 Task: Create a due date automation trigger when advanced on, on the wednesday before a card is due add fields with custom fields "Resume" completed at 11:00 AM.
Action: Mouse moved to (1343, 104)
Screenshot: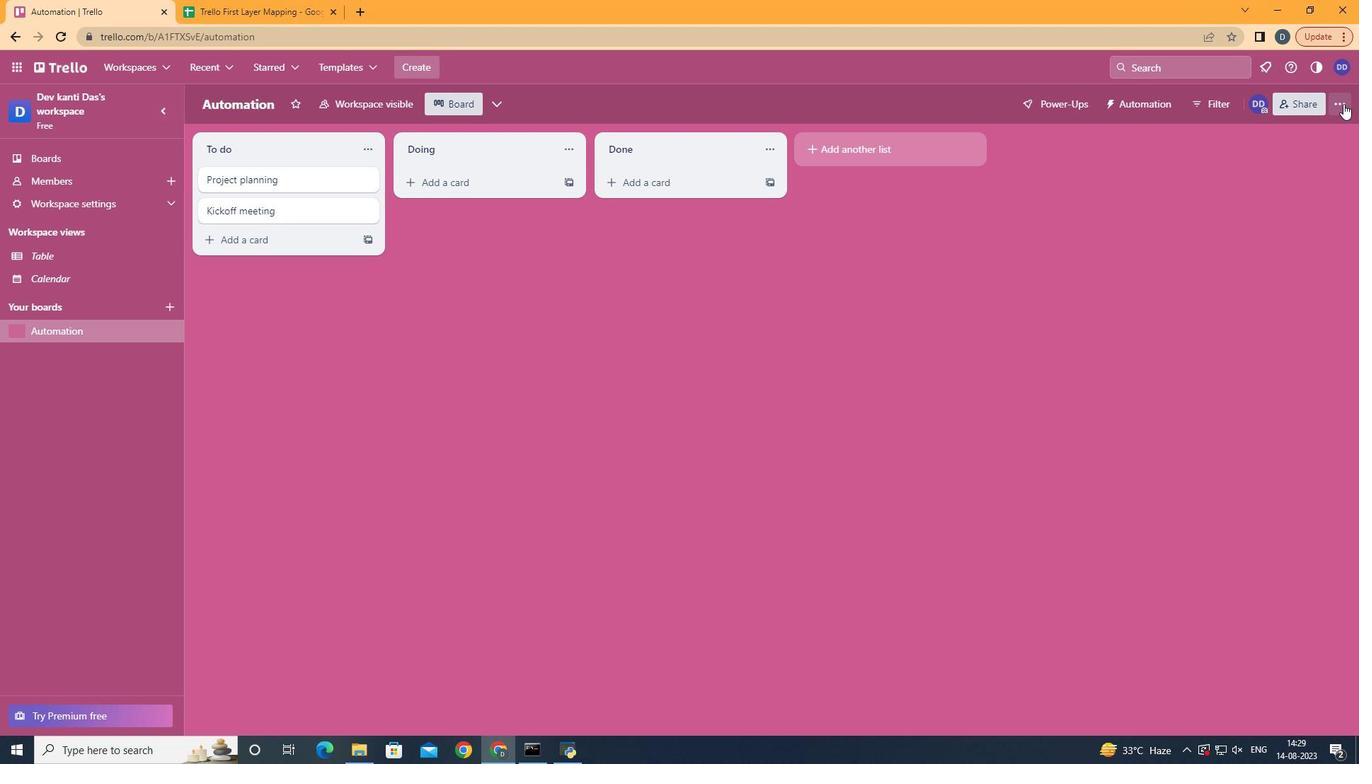 
Action: Mouse pressed left at (1343, 104)
Screenshot: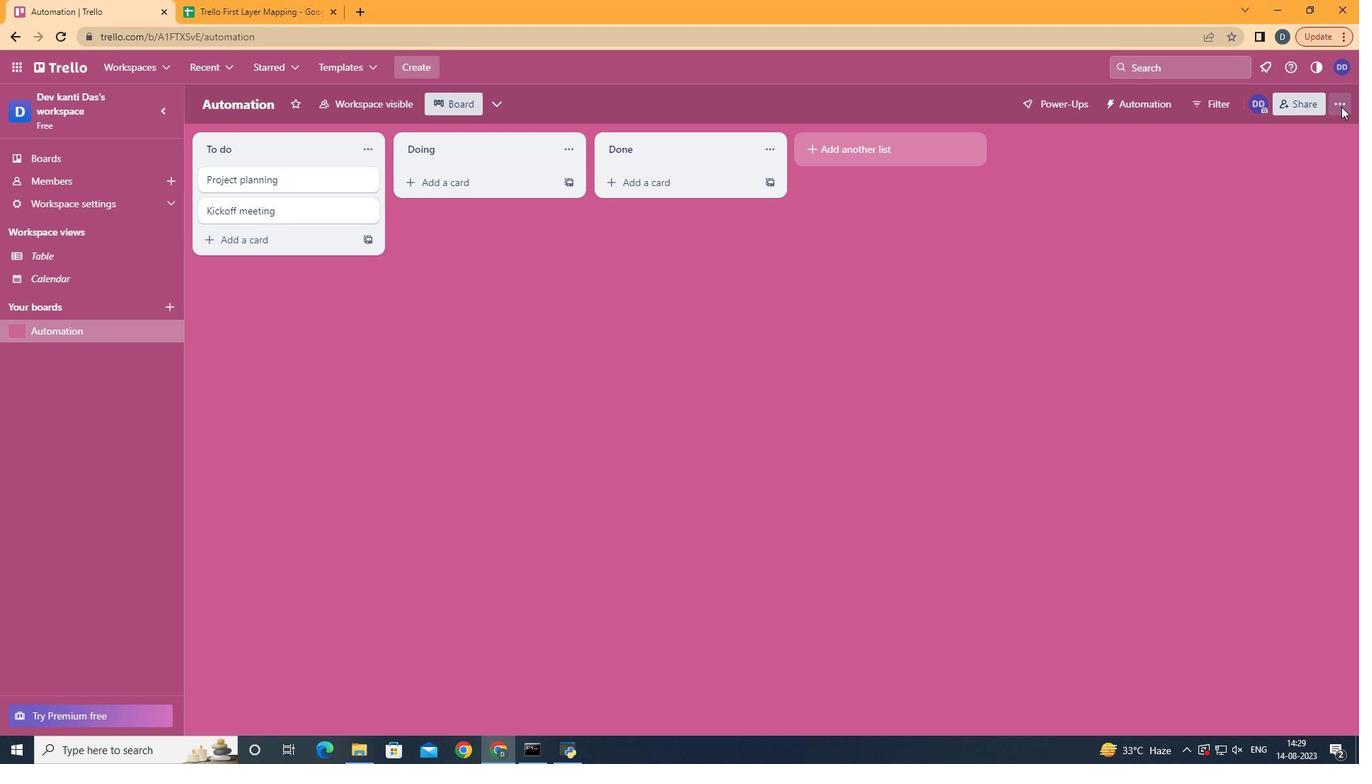 
Action: Mouse moved to (1264, 297)
Screenshot: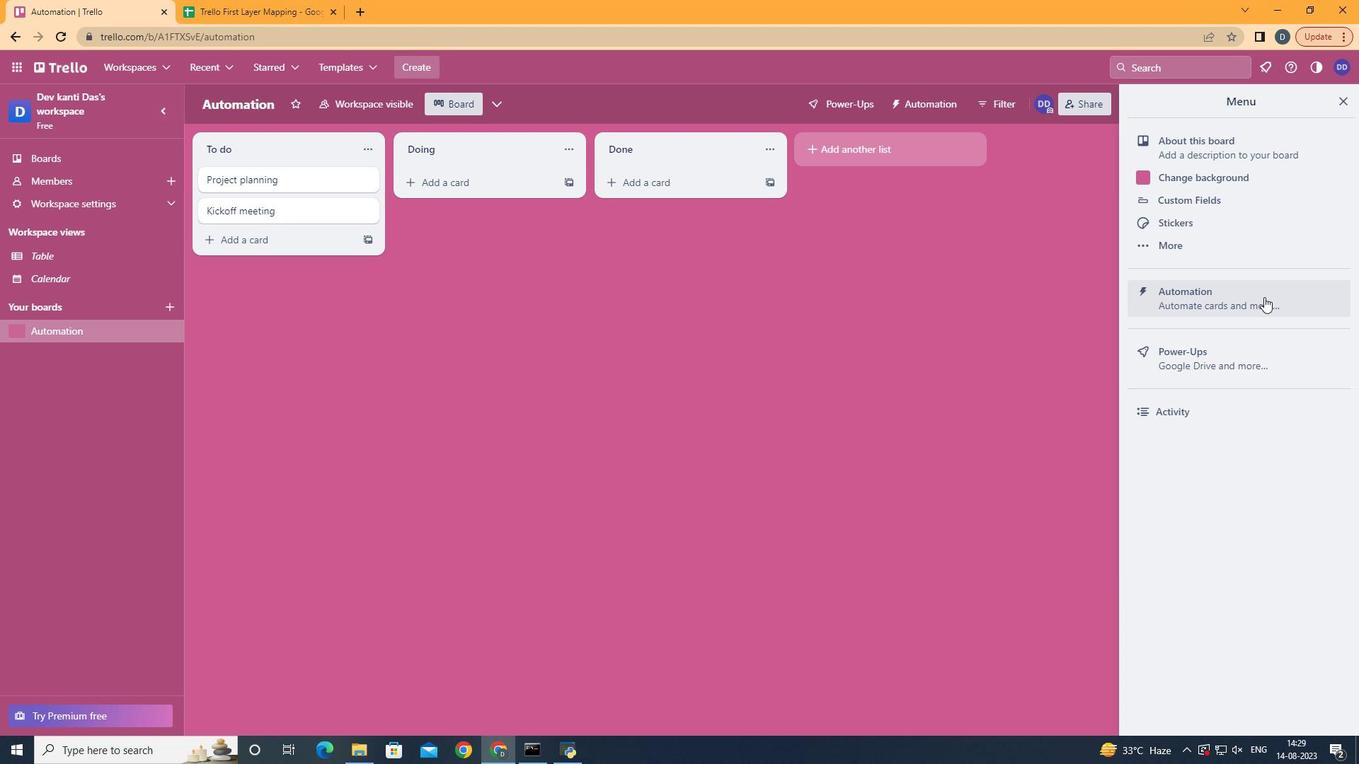
Action: Mouse pressed left at (1264, 297)
Screenshot: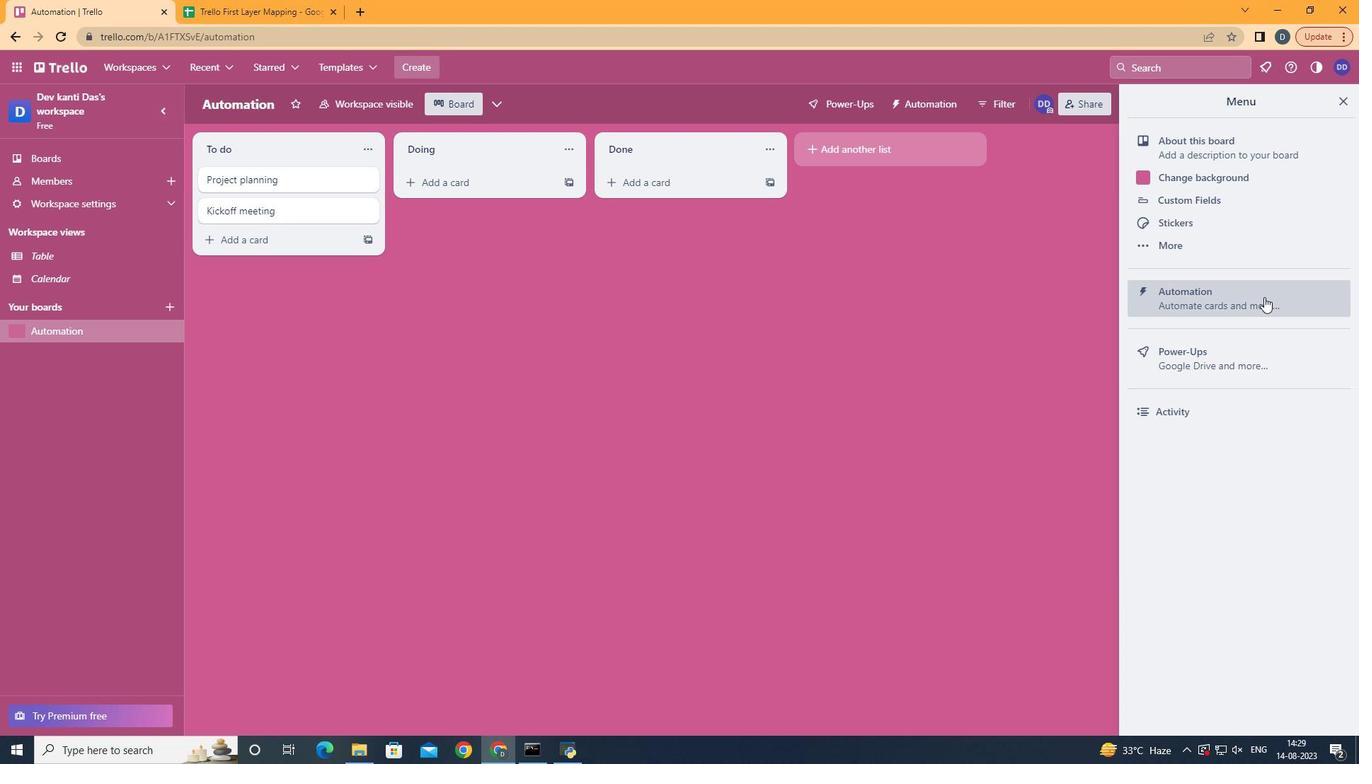 
Action: Mouse moved to (228, 283)
Screenshot: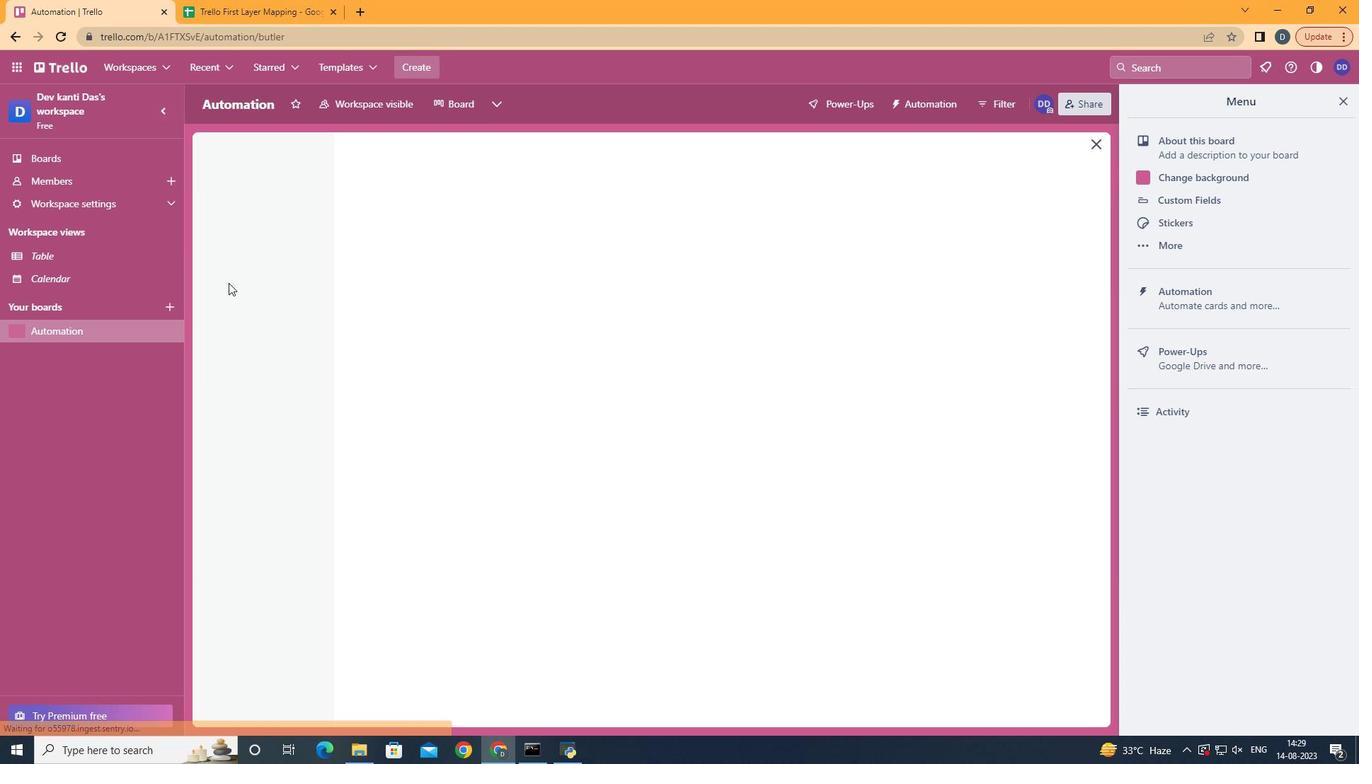 
Action: Mouse pressed left at (228, 283)
Screenshot: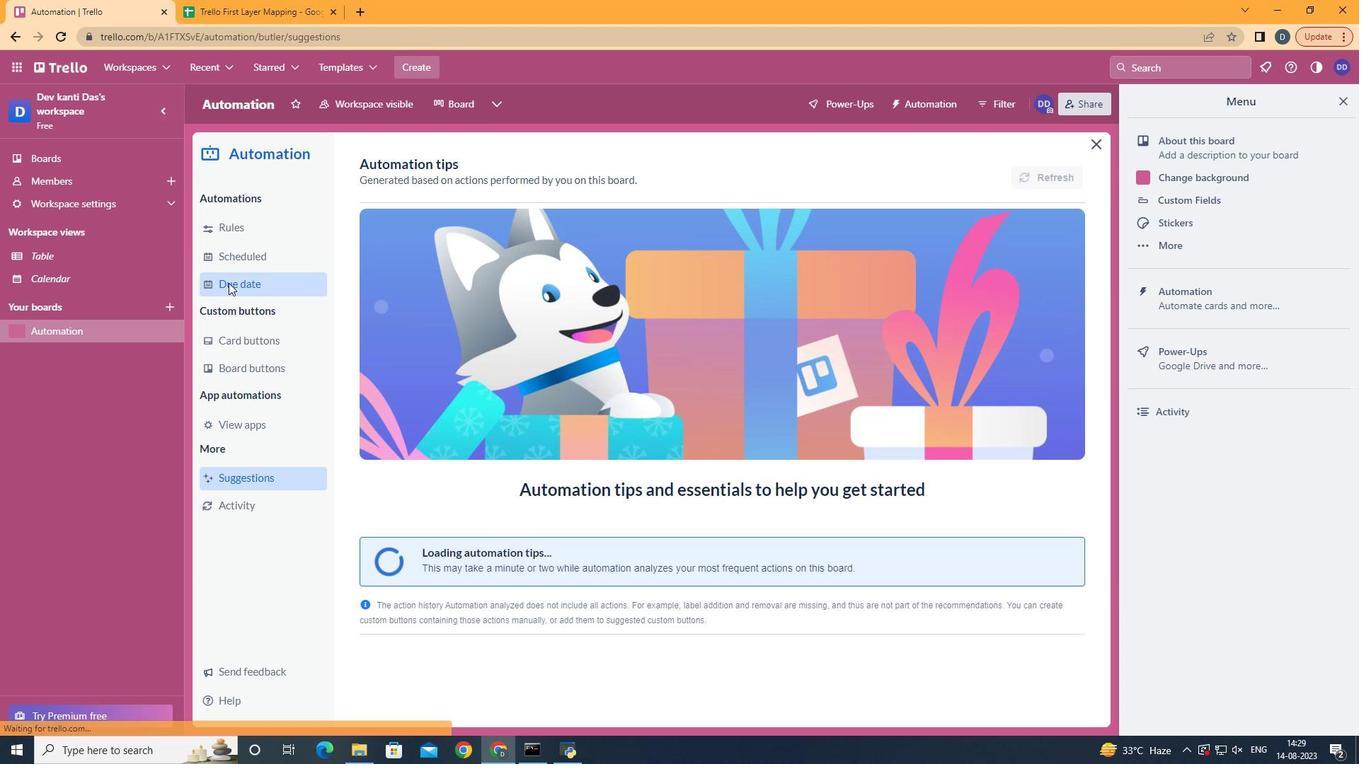 
Action: Mouse moved to (1005, 164)
Screenshot: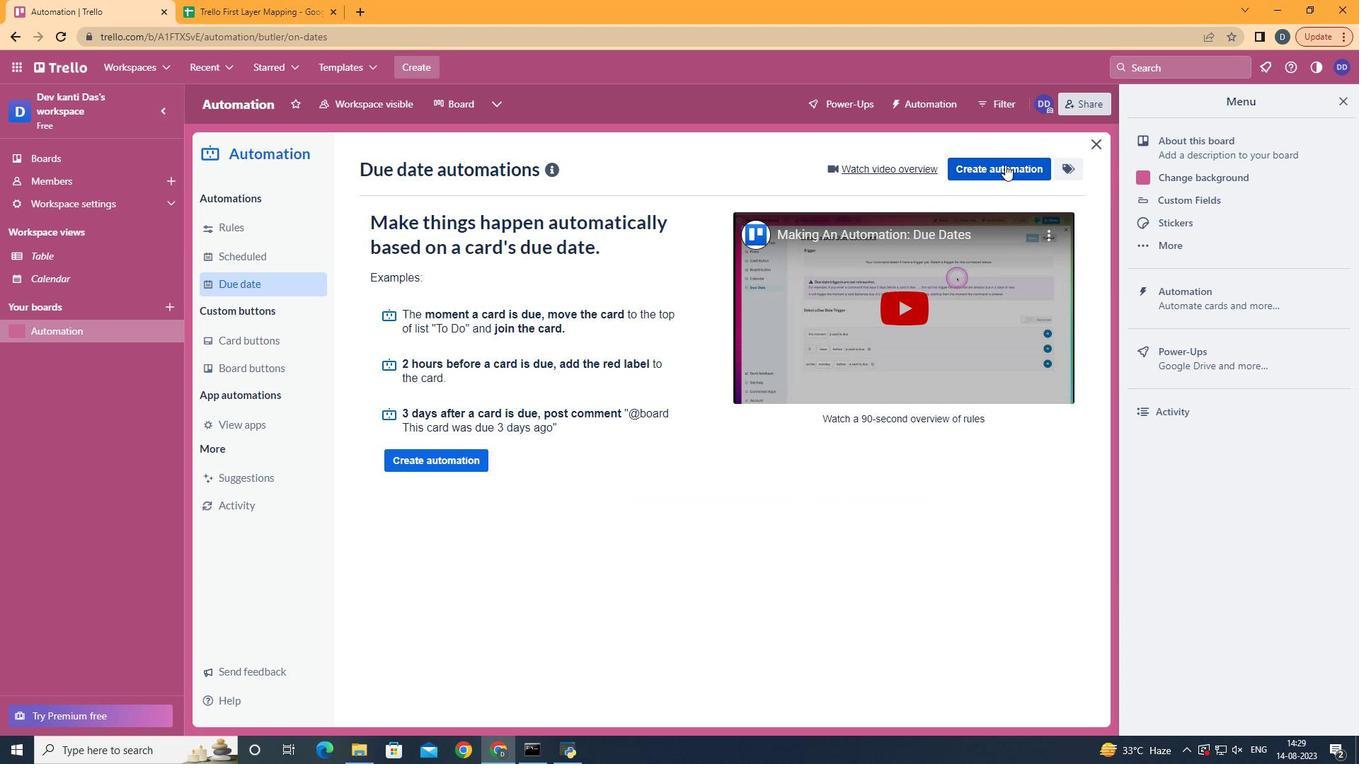 
Action: Mouse pressed left at (1005, 164)
Screenshot: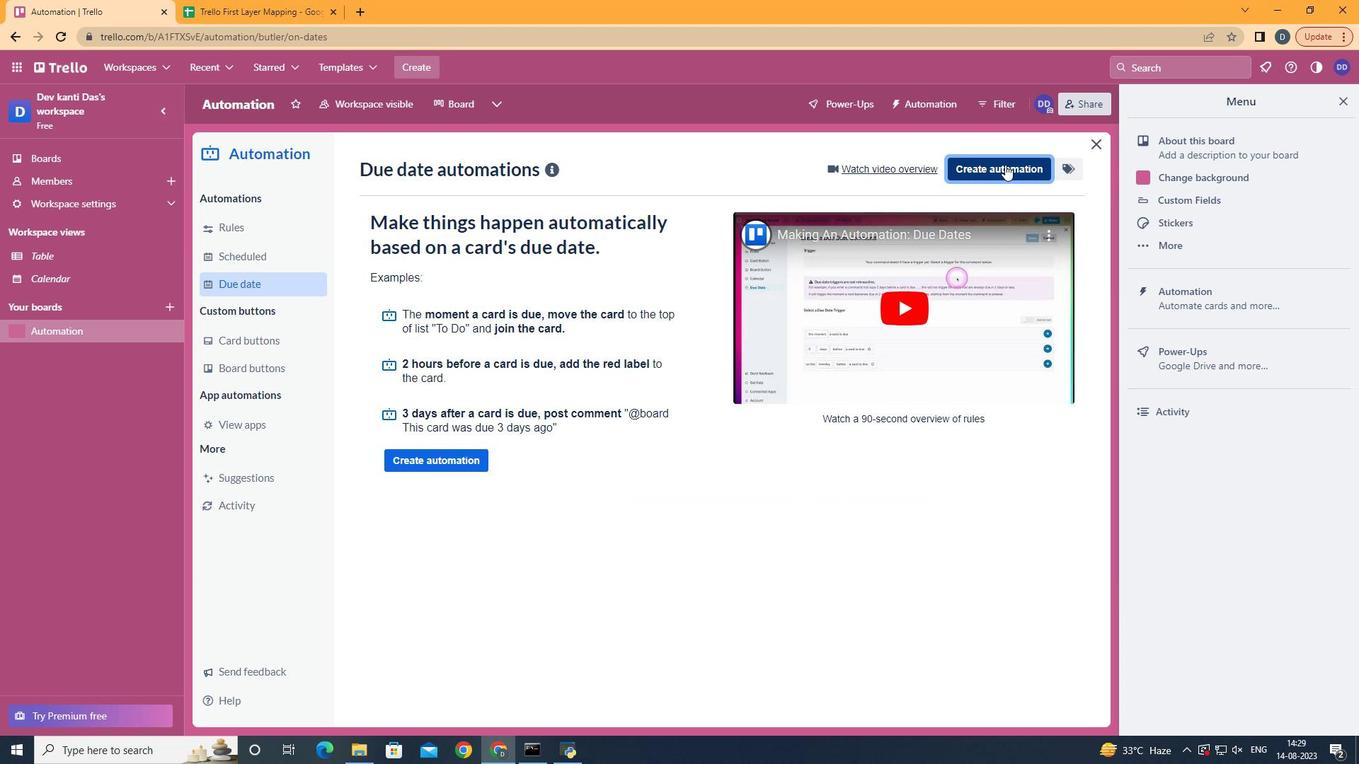 
Action: Mouse moved to (705, 303)
Screenshot: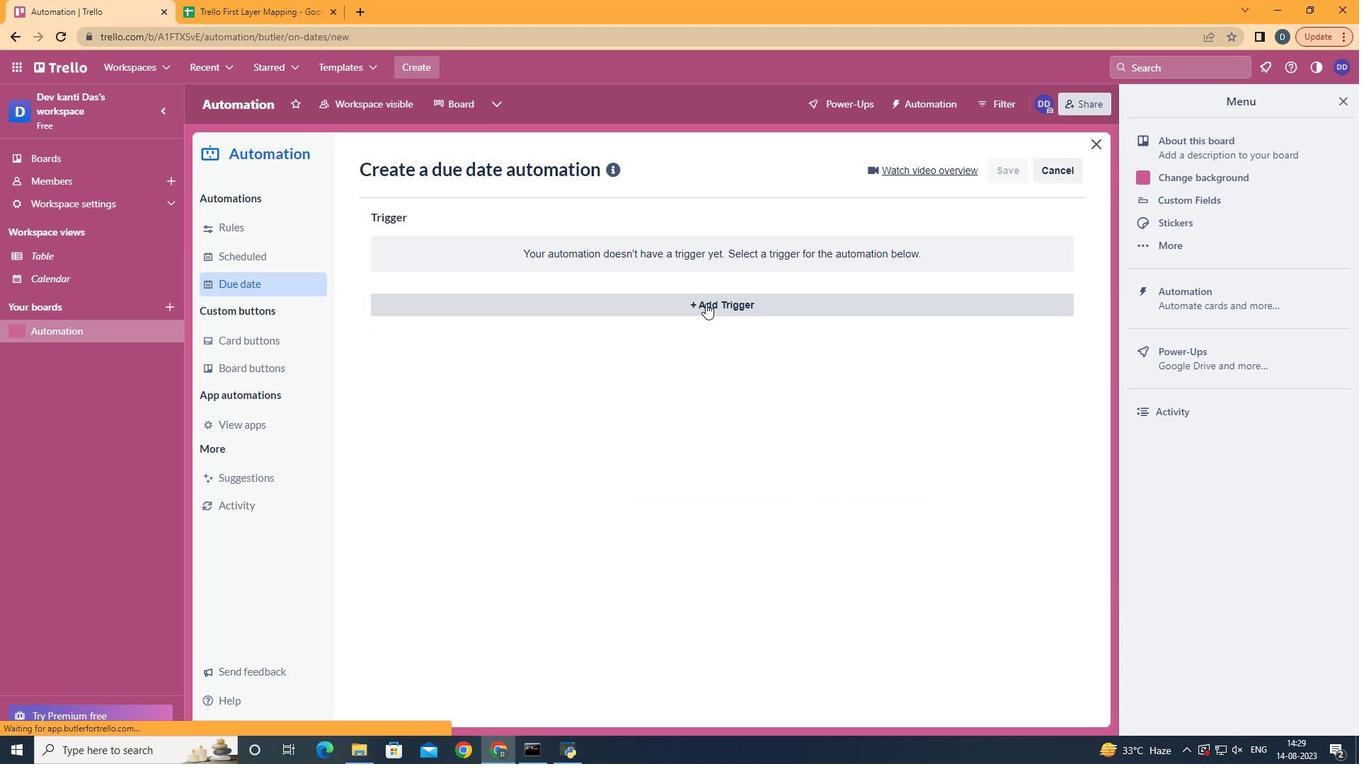 
Action: Mouse pressed left at (705, 303)
Screenshot: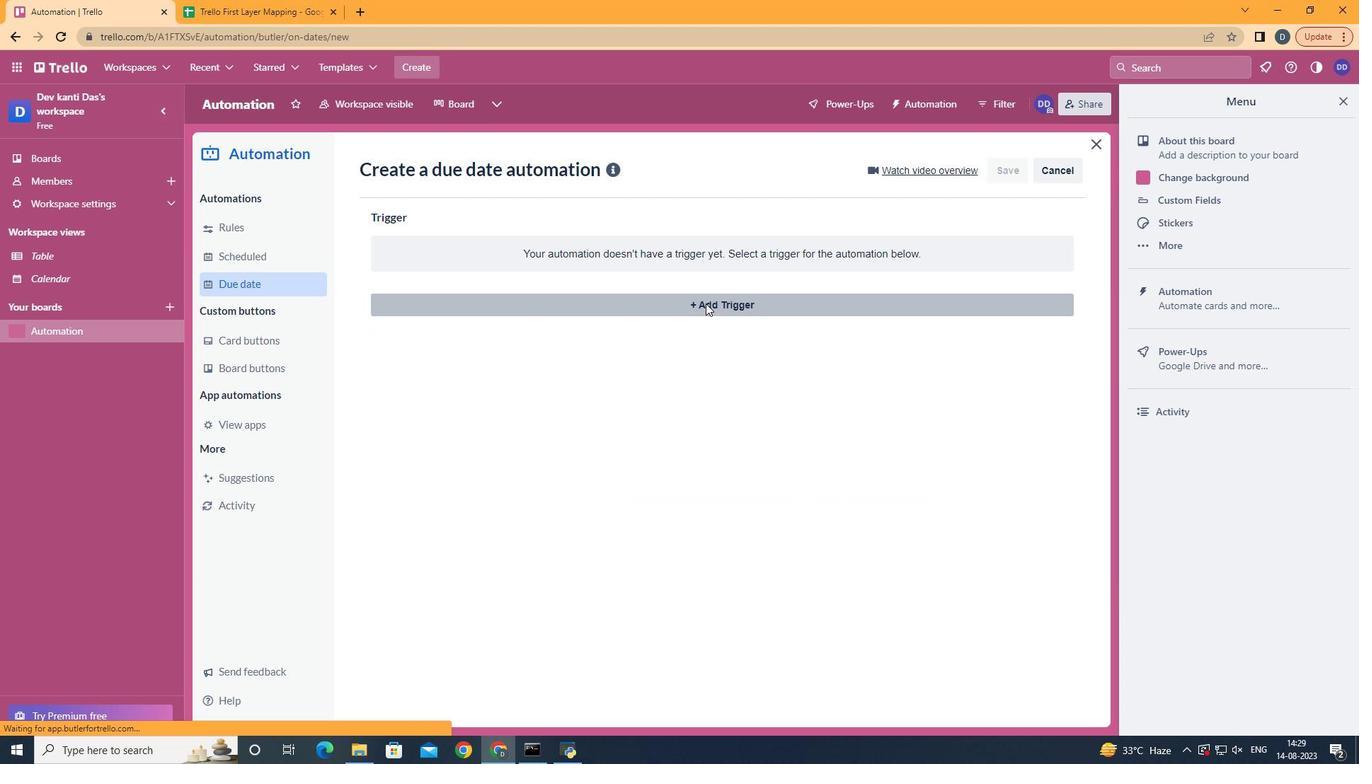 
Action: Mouse moved to (468, 426)
Screenshot: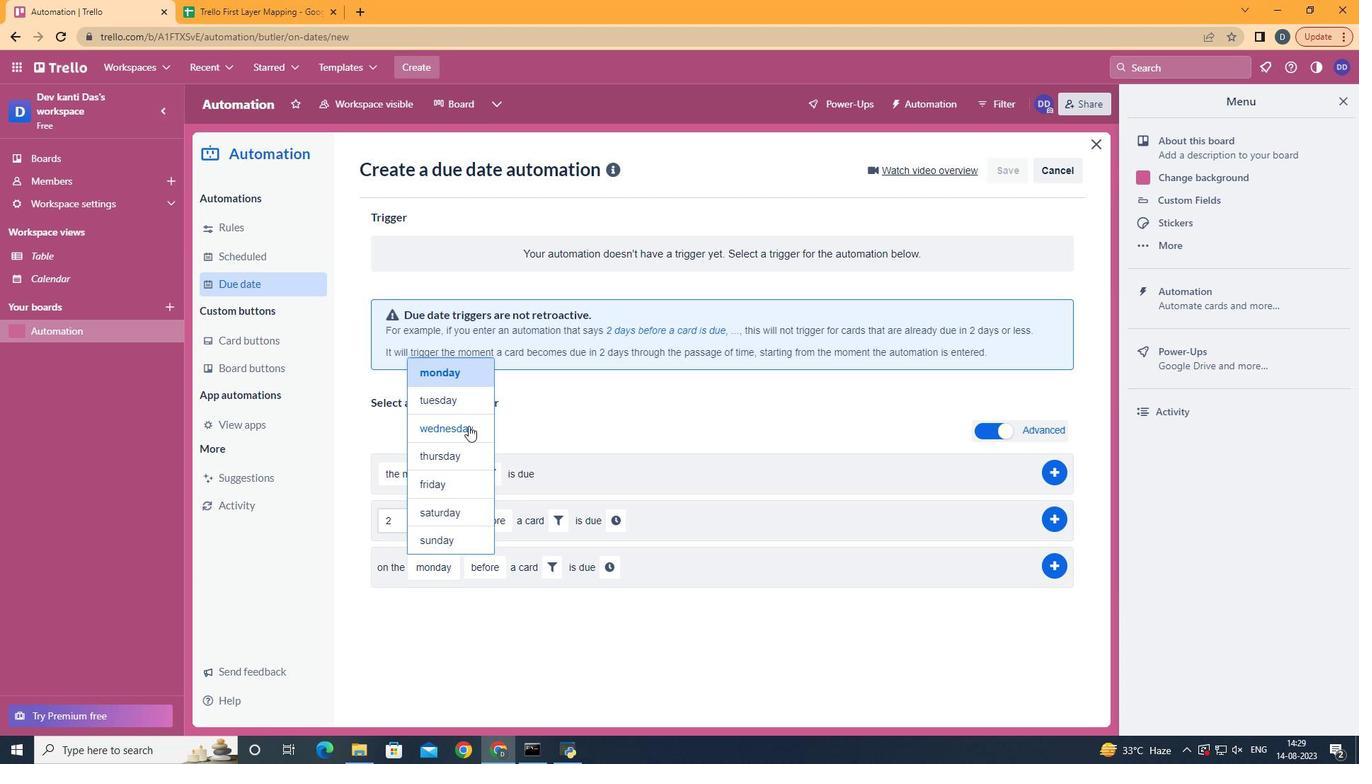 
Action: Mouse pressed left at (468, 426)
Screenshot: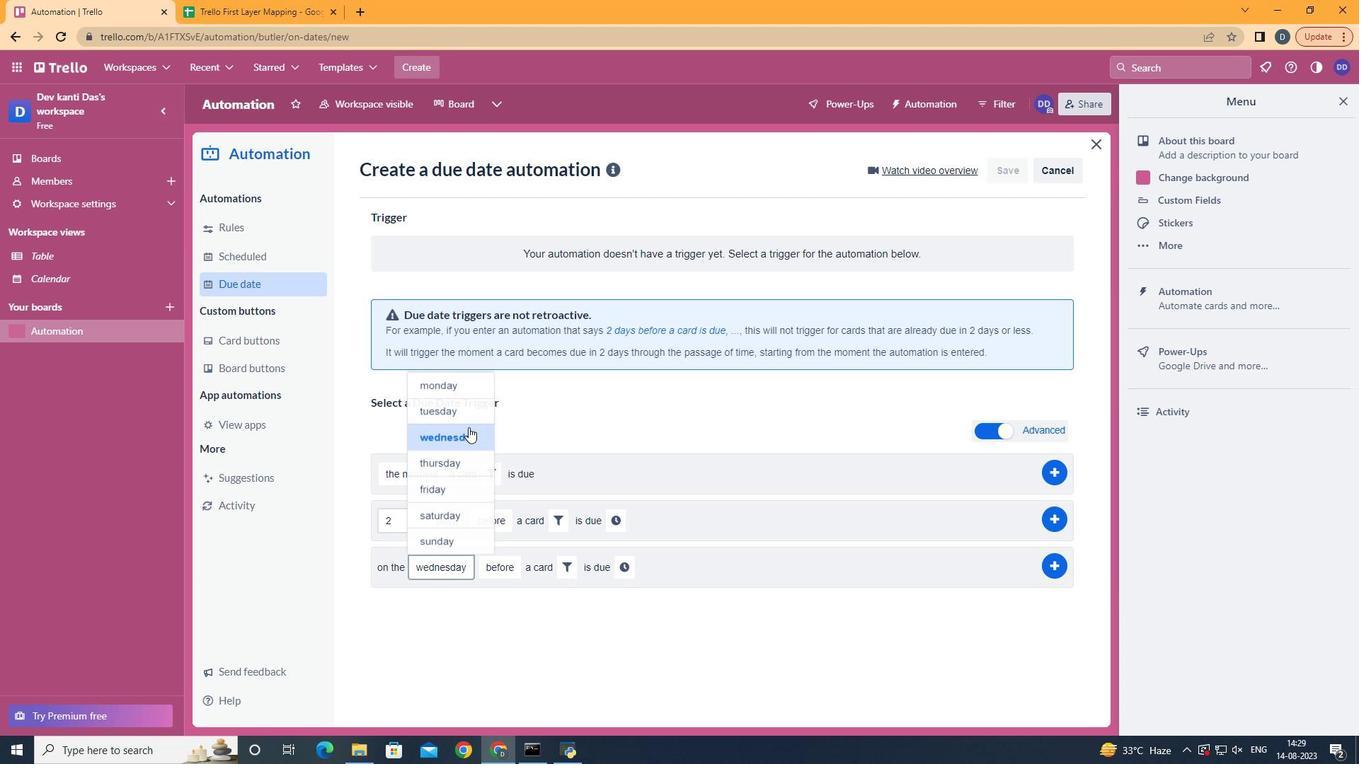 
Action: Mouse moved to (563, 574)
Screenshot: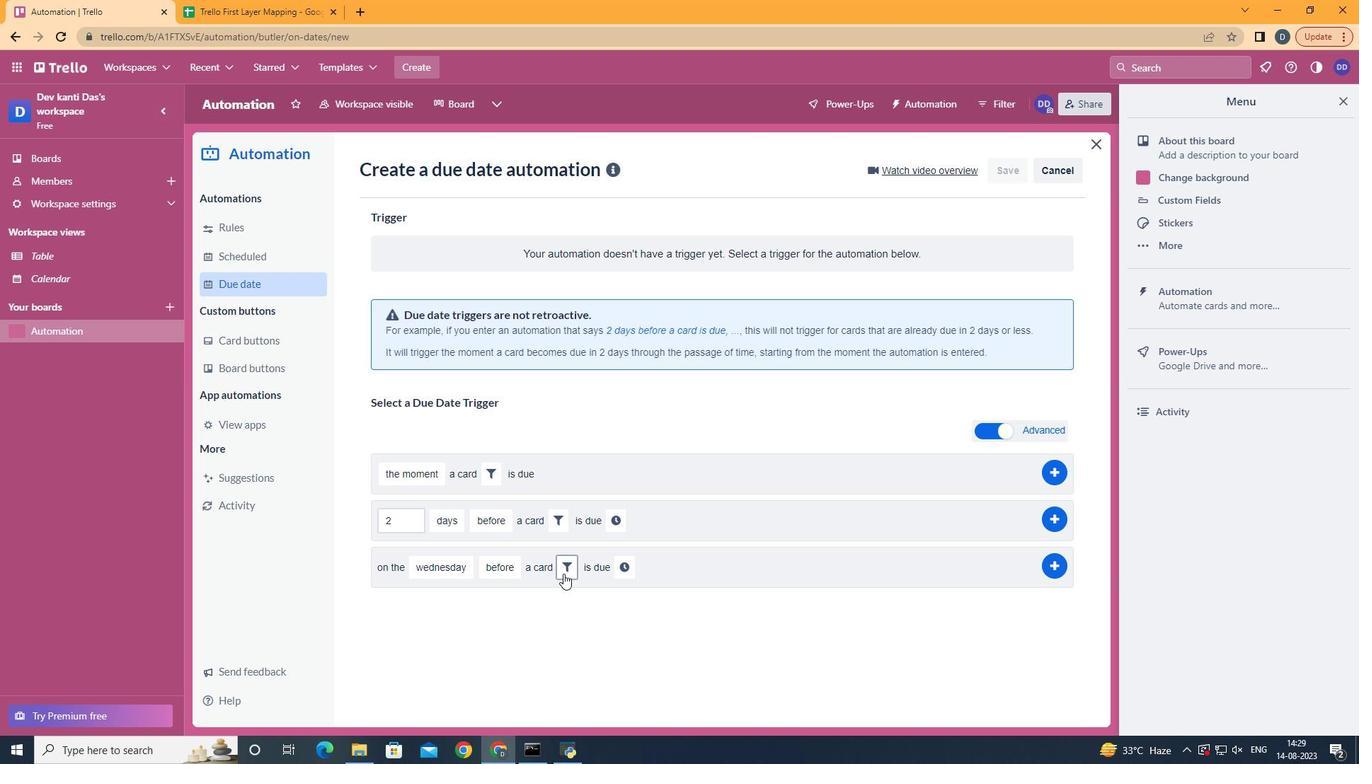 
Action: Mouse pressed left at (563, 574)
Screenshot: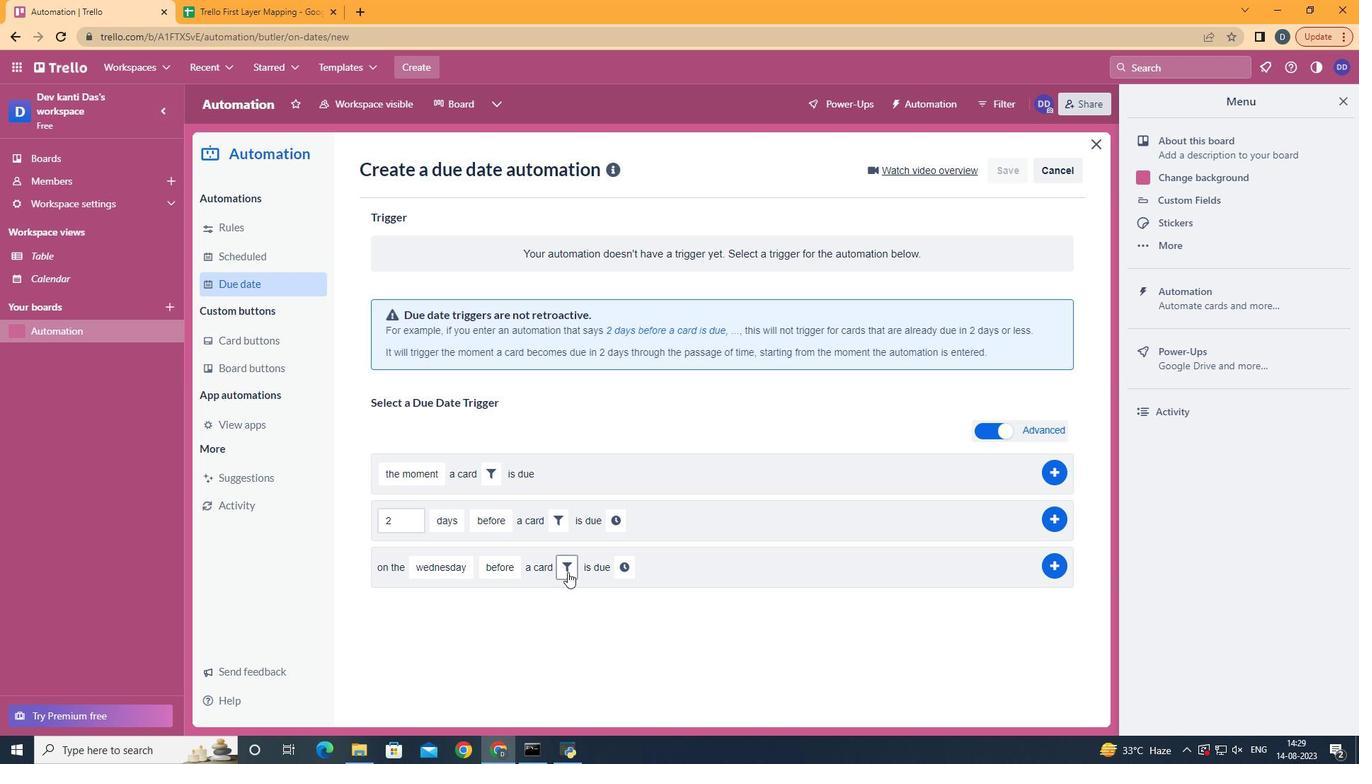 
Action: Mouse moved to (790, 614)
Screenshot: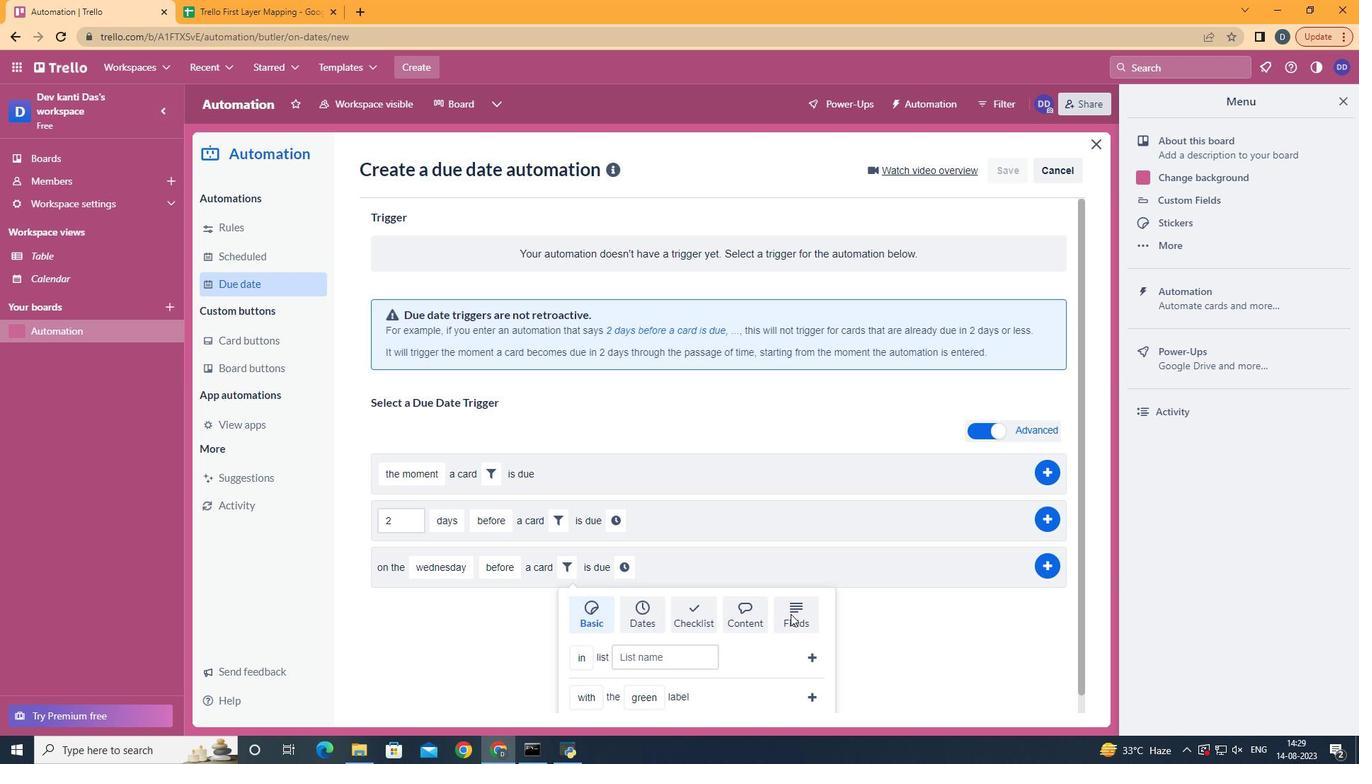 
Action: Mouse pressed left at (790, 614)
Screenshot: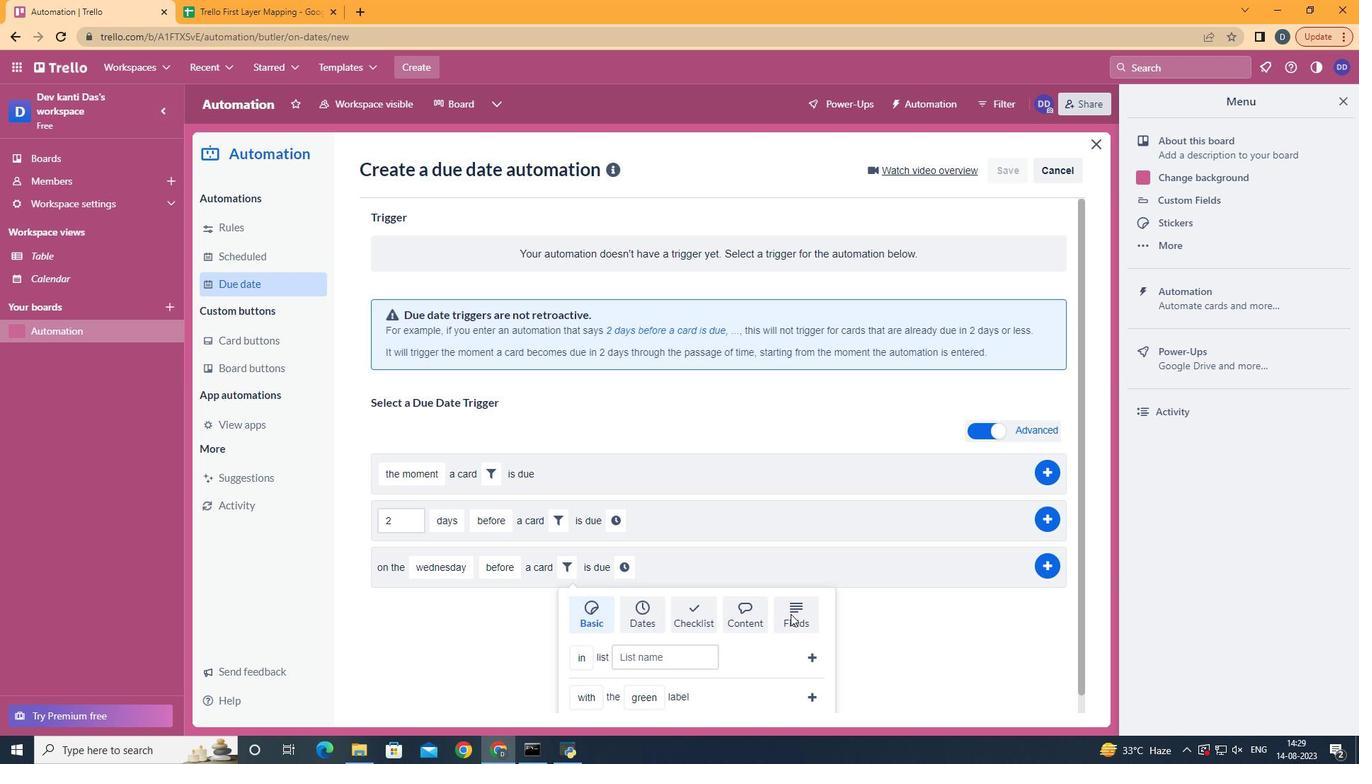 
Action: Mouse scrolled (790, 613) with delta (0, 0)
Screenshot: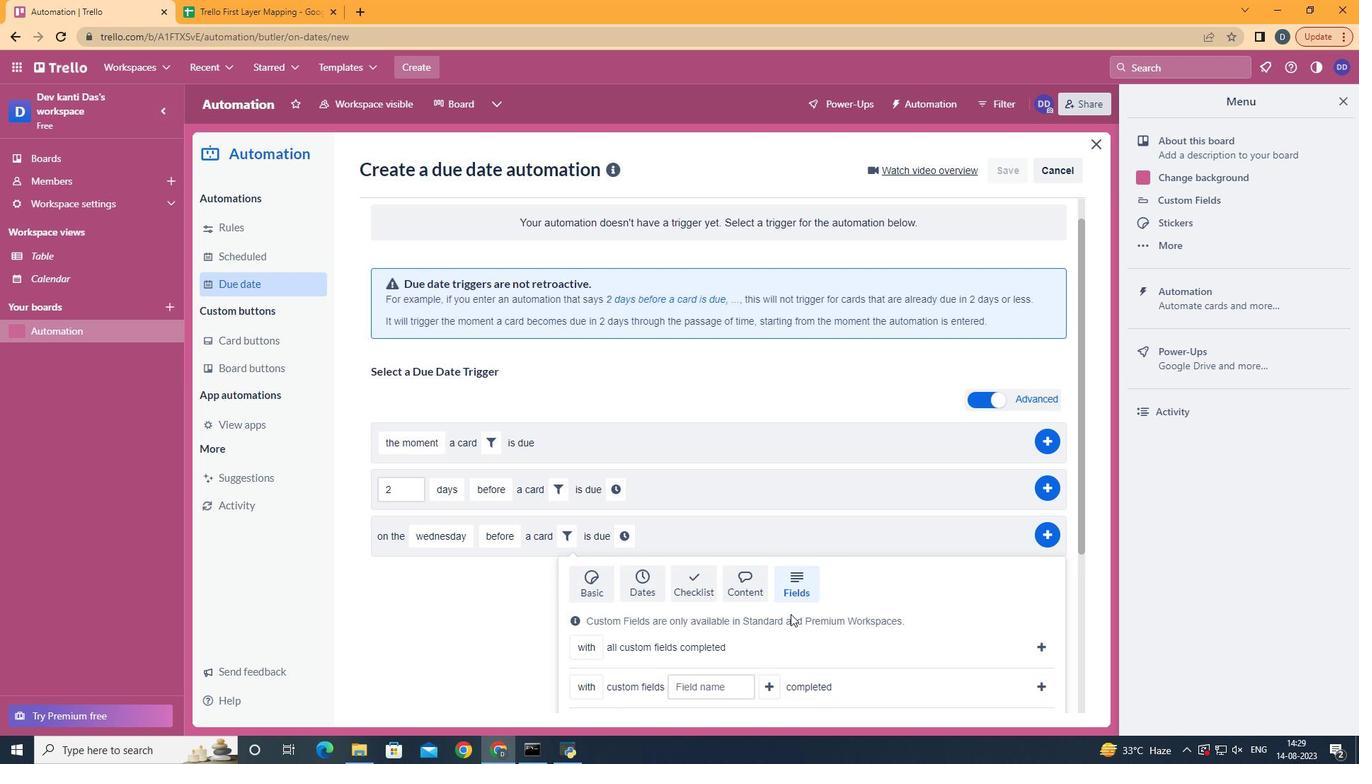 
Action: Mouse scrolled (790, 613) with delta (0, 0)
Screenshot: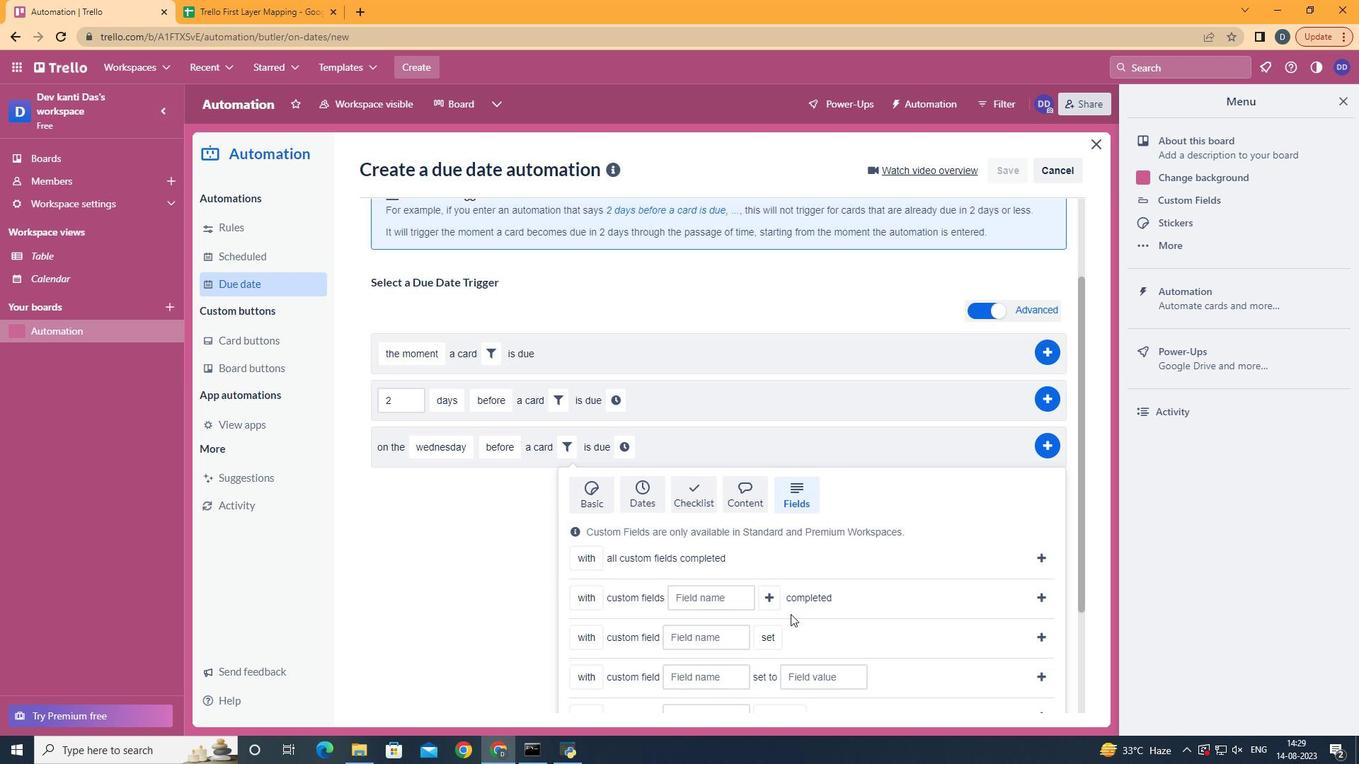 
Action: Mouse scrolled (790, 613) with delta (0, 0)
Screenshot: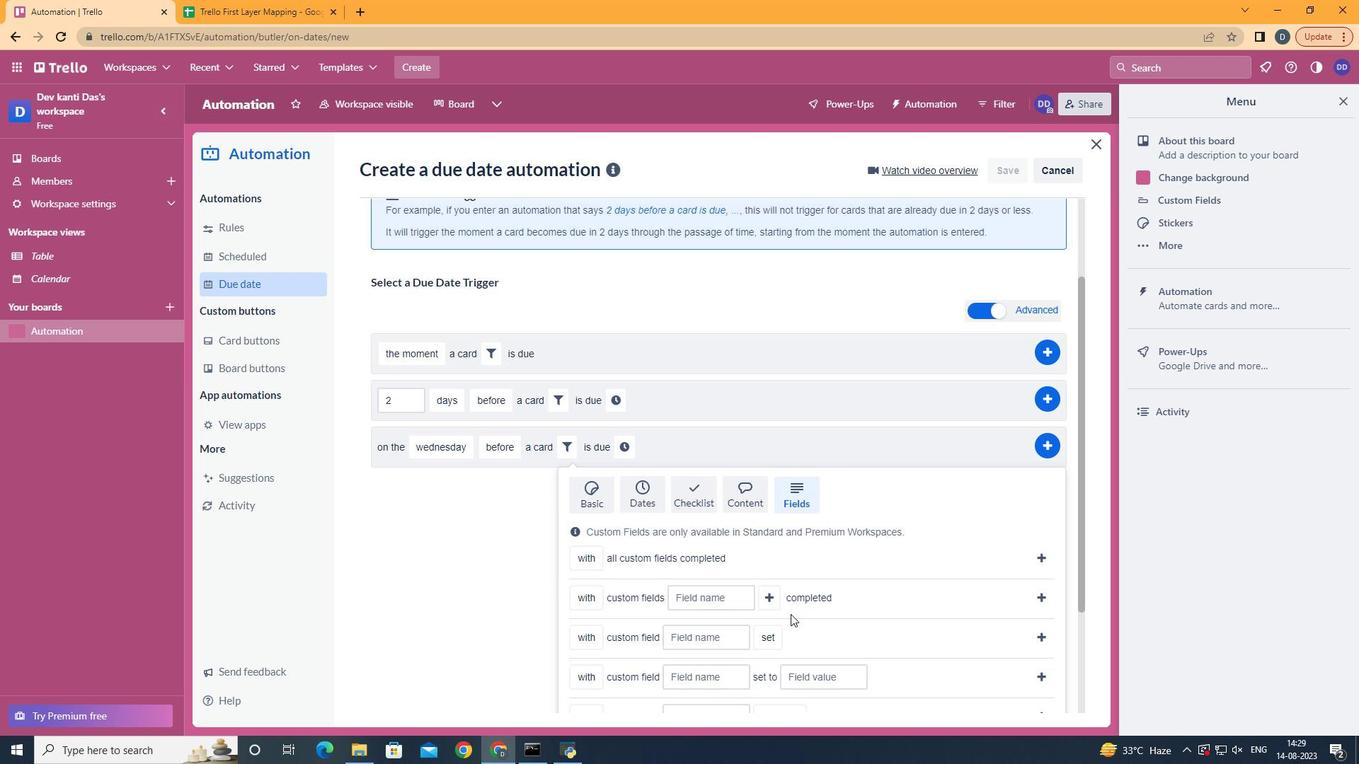 
Action: Mouse moved to (735, 512)
Screenshot: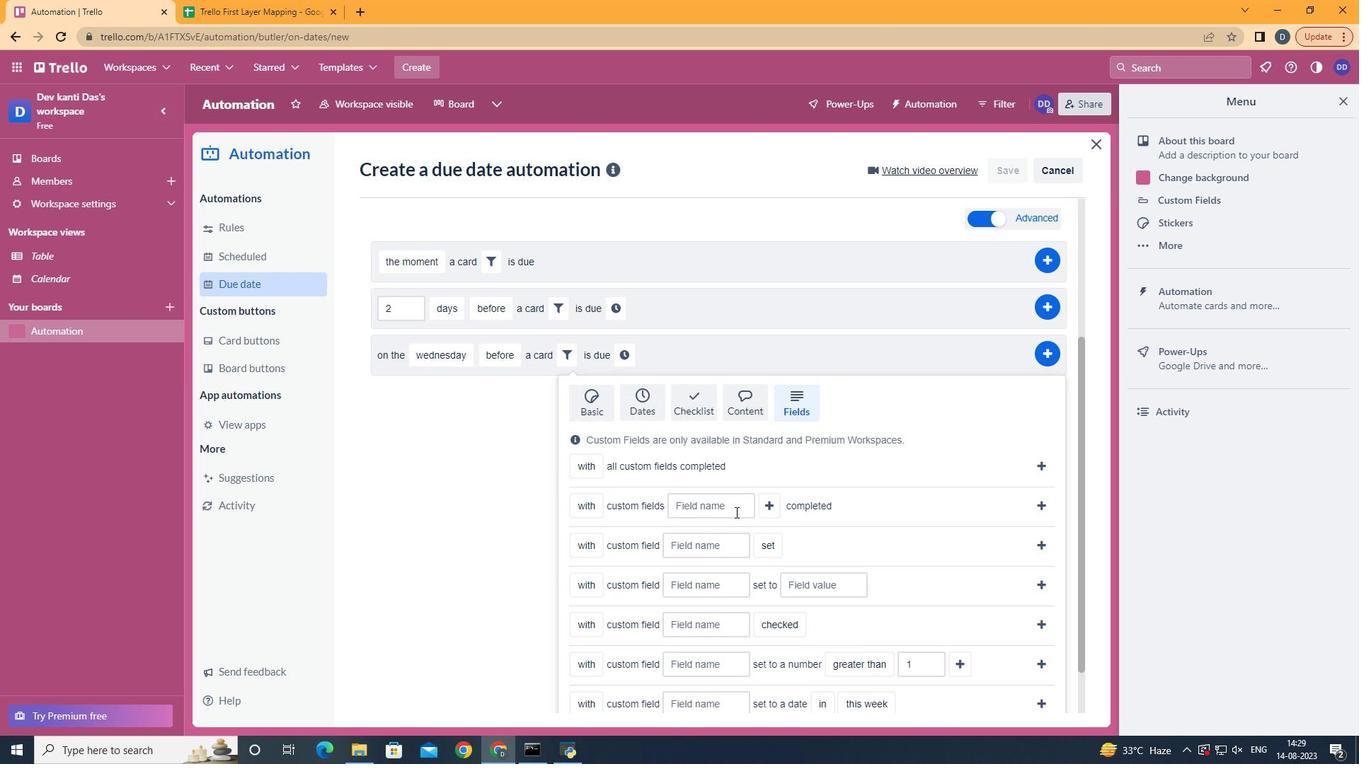 
Action: Mouse pressed left at (735, 512)
Screenshot: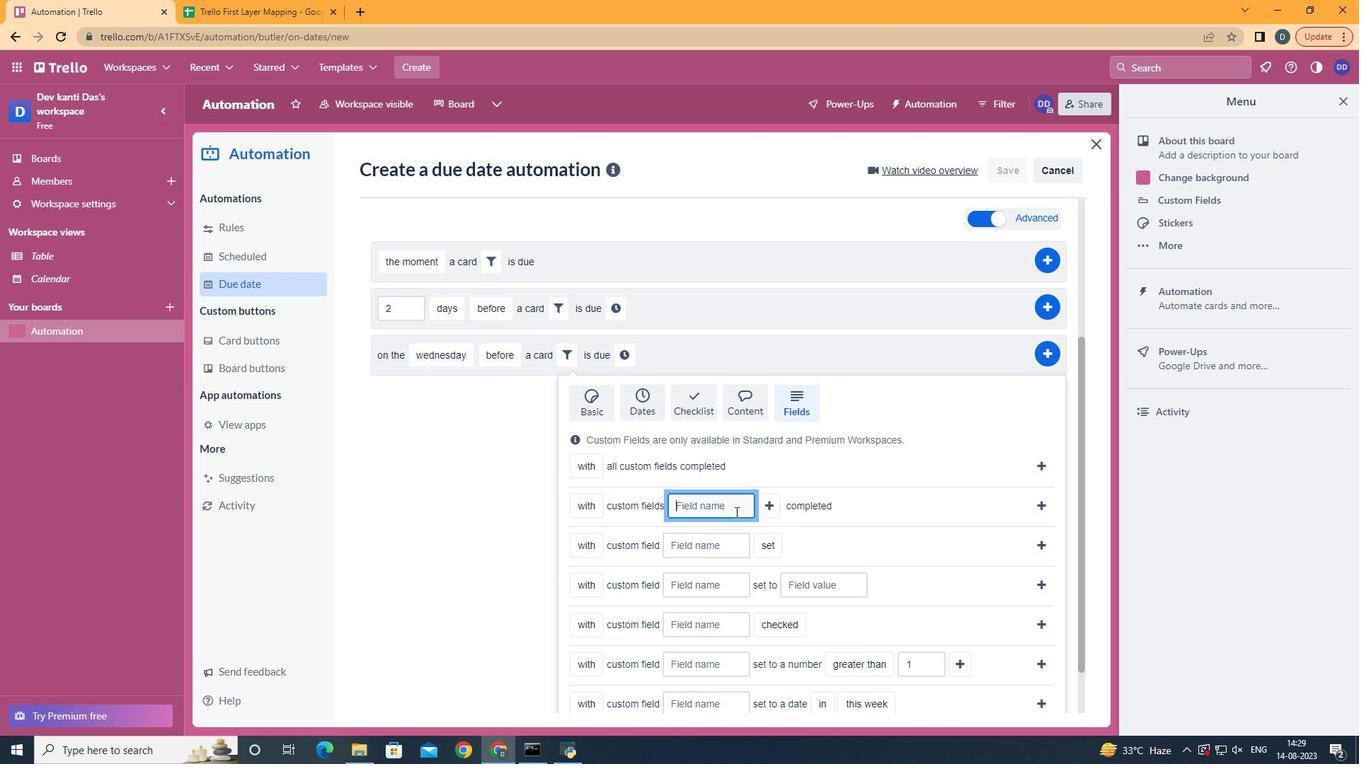 
Action: Key pressed <Key.shift>Resume
Screenshot: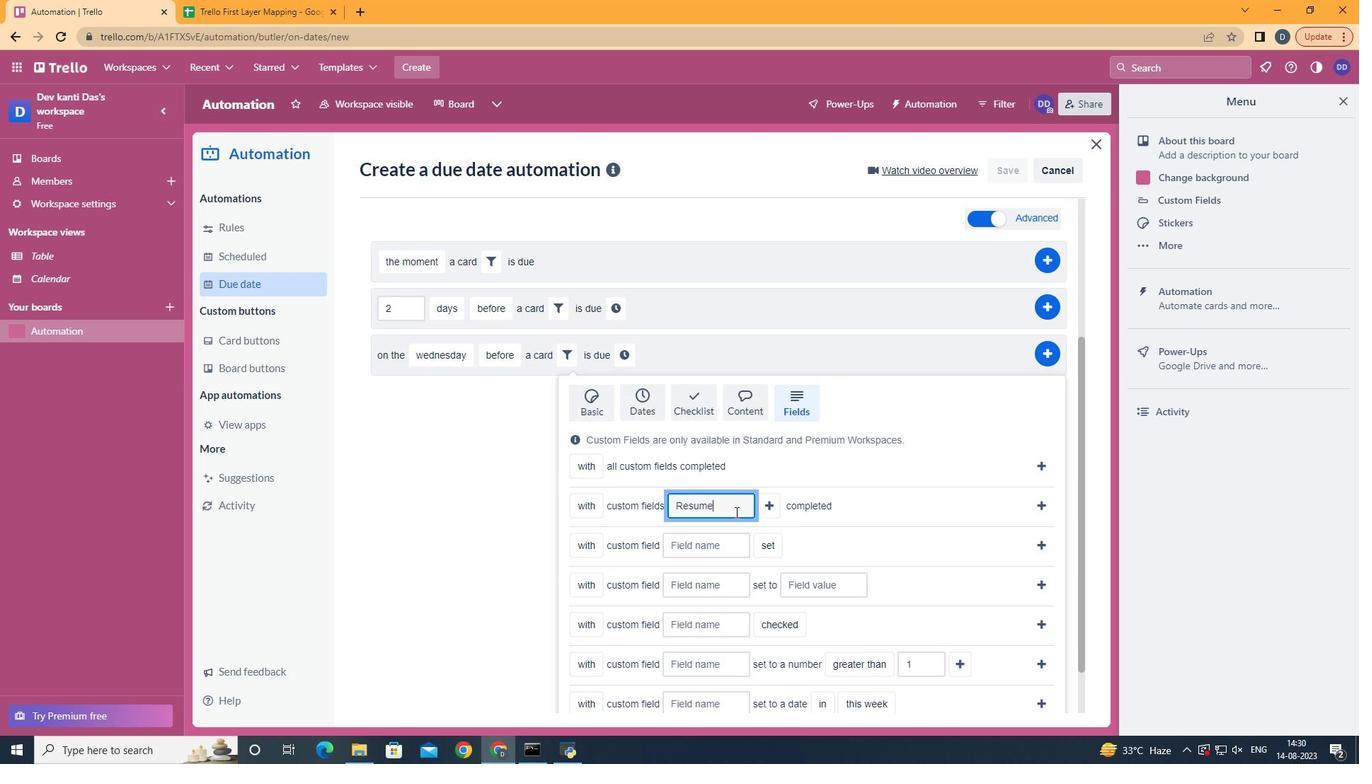 
Action: Mouse moved to (1033, 505)
Screenshot: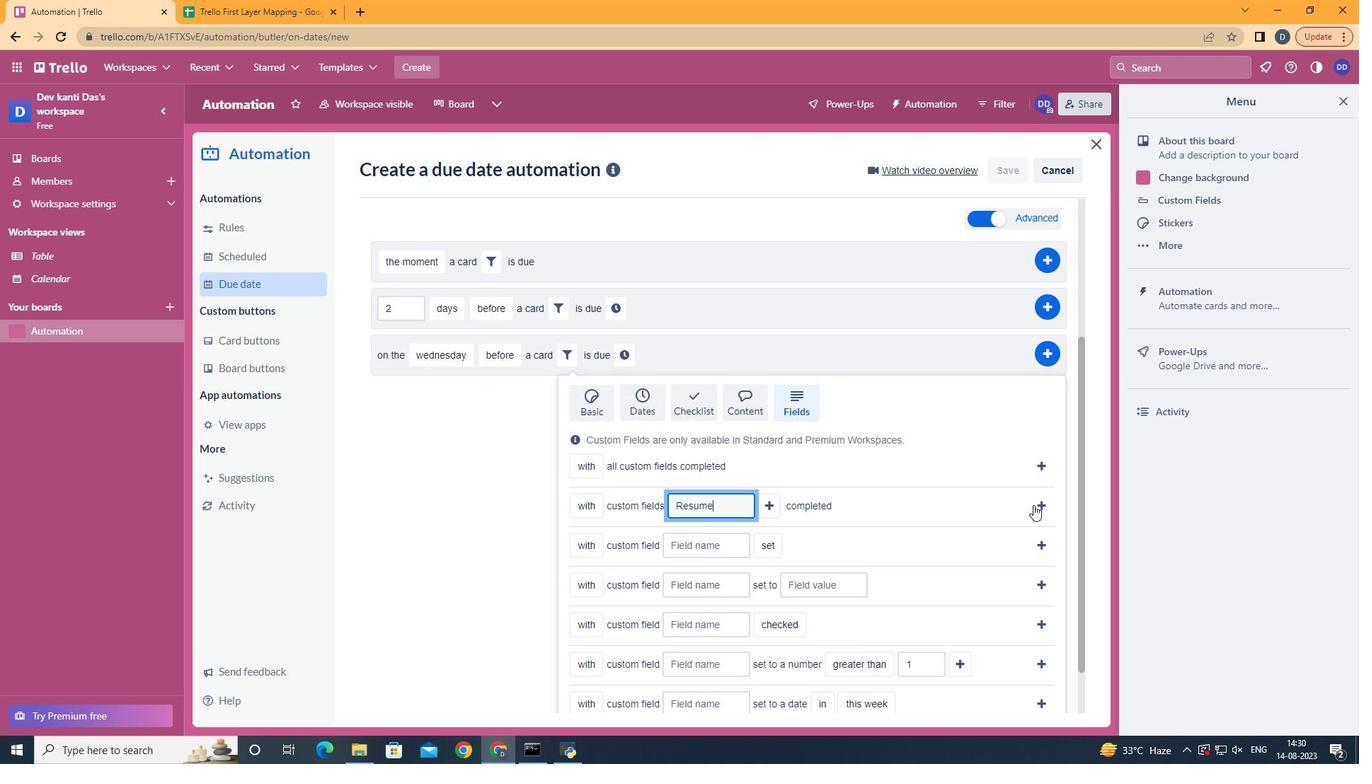 
Action: Mouse pressed left at (1033, 505)
Screenshot: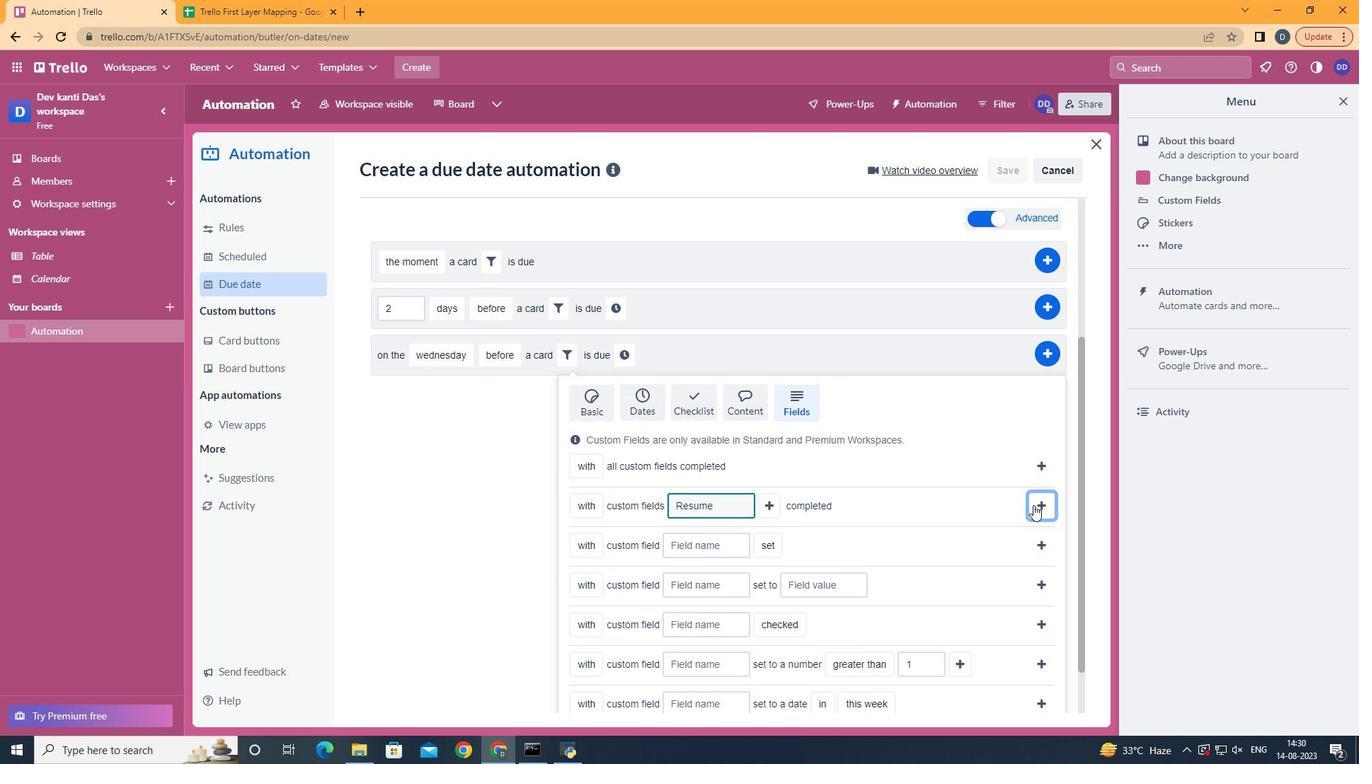 
Action: Mouse moved to (832, 575)
Screenshot: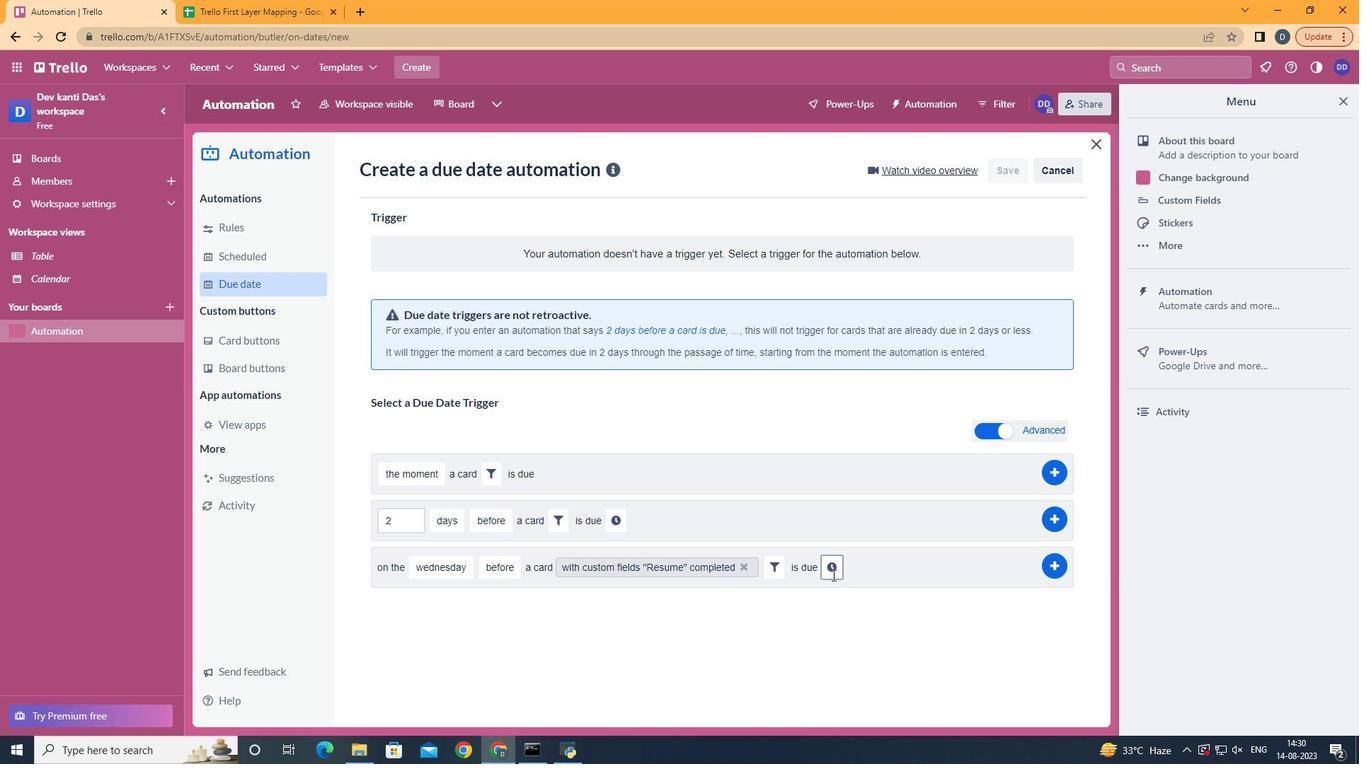 
Action: Mouse pressed left at (832, 575)
Screenshot: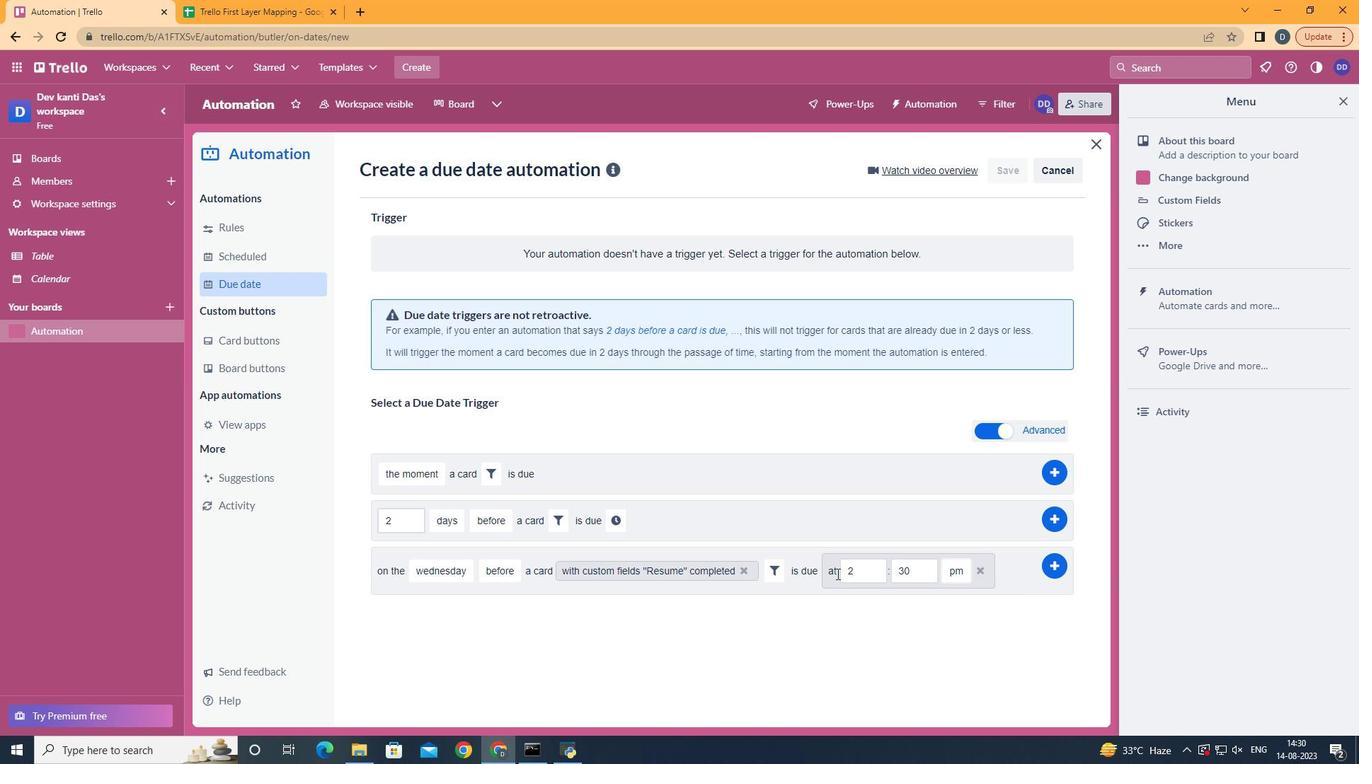 
Action: Mouse moved to (881, 572)
Screenshot: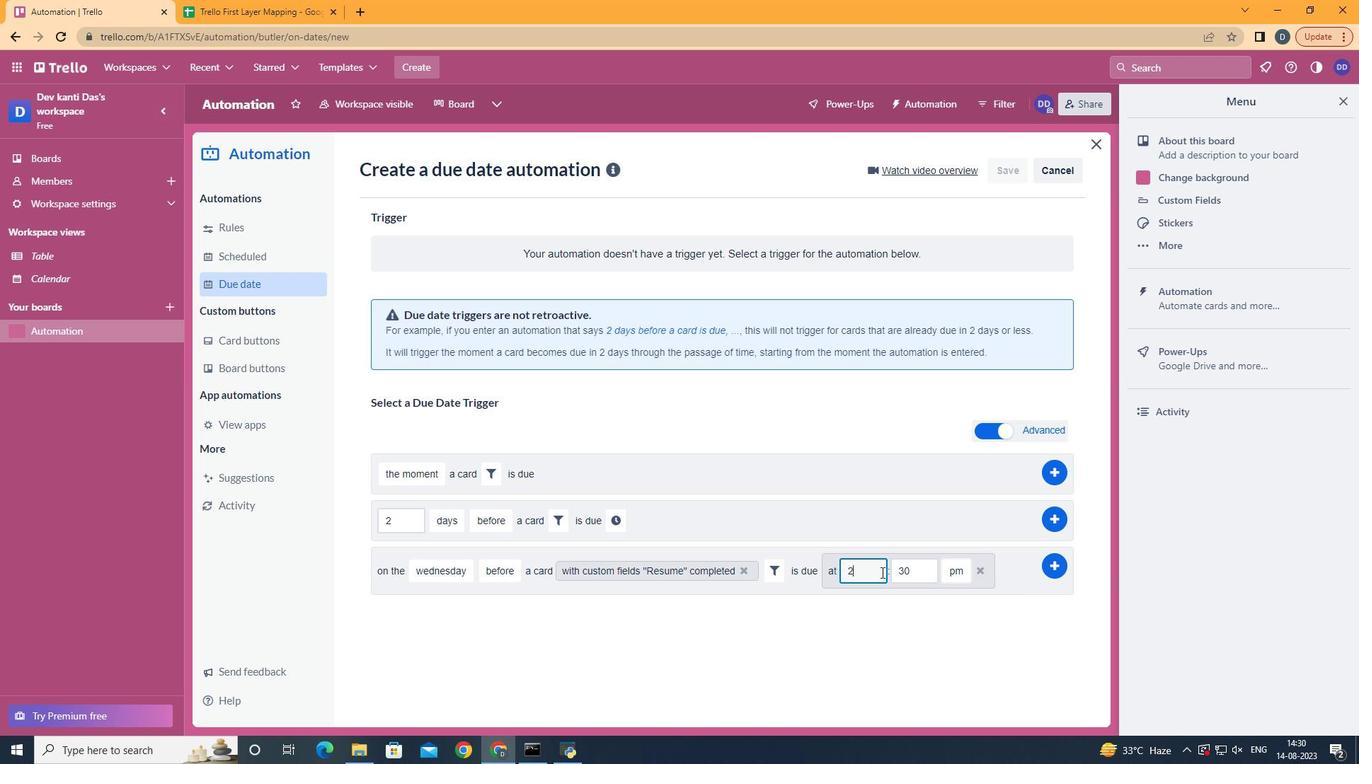 
Action: Mouse pressed left at (881, 572)
Screenshot: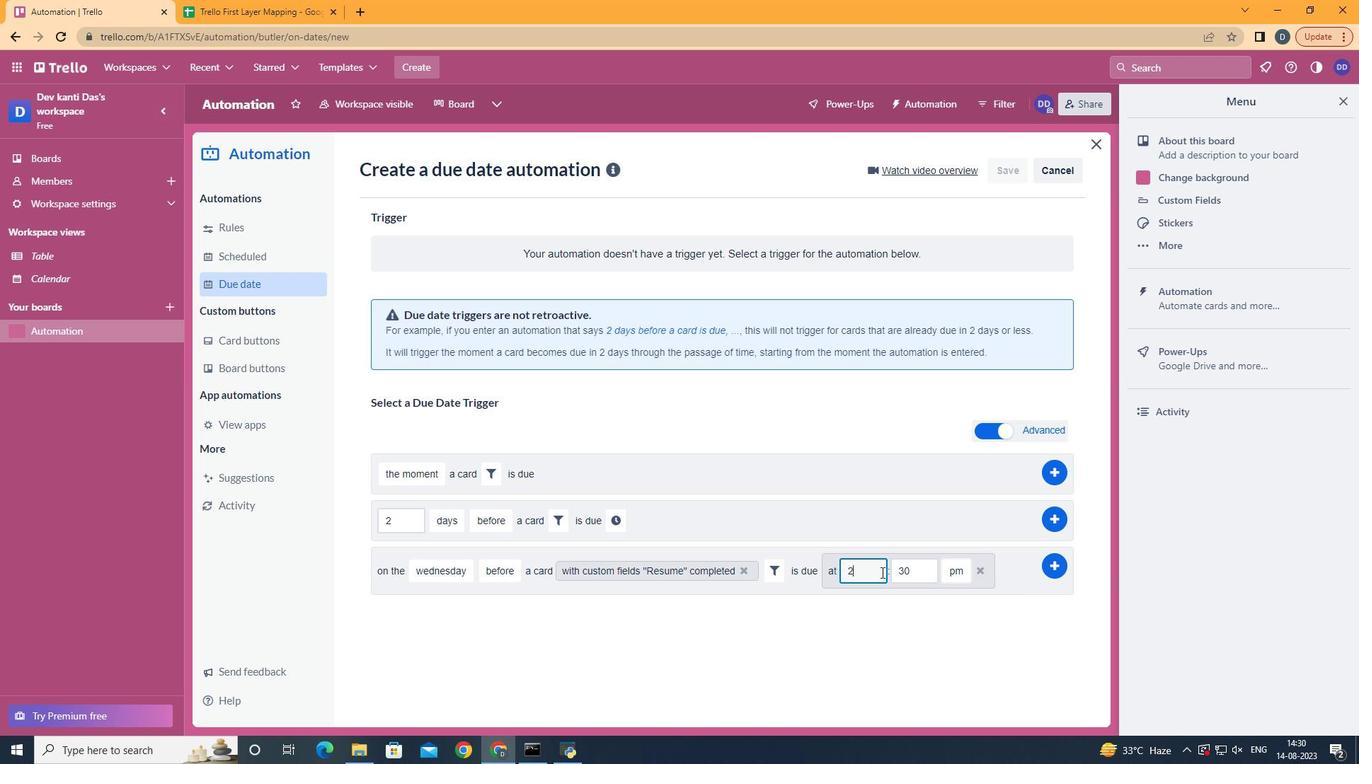 
Action: Key pressed <Key.backspace>11
Screenshot: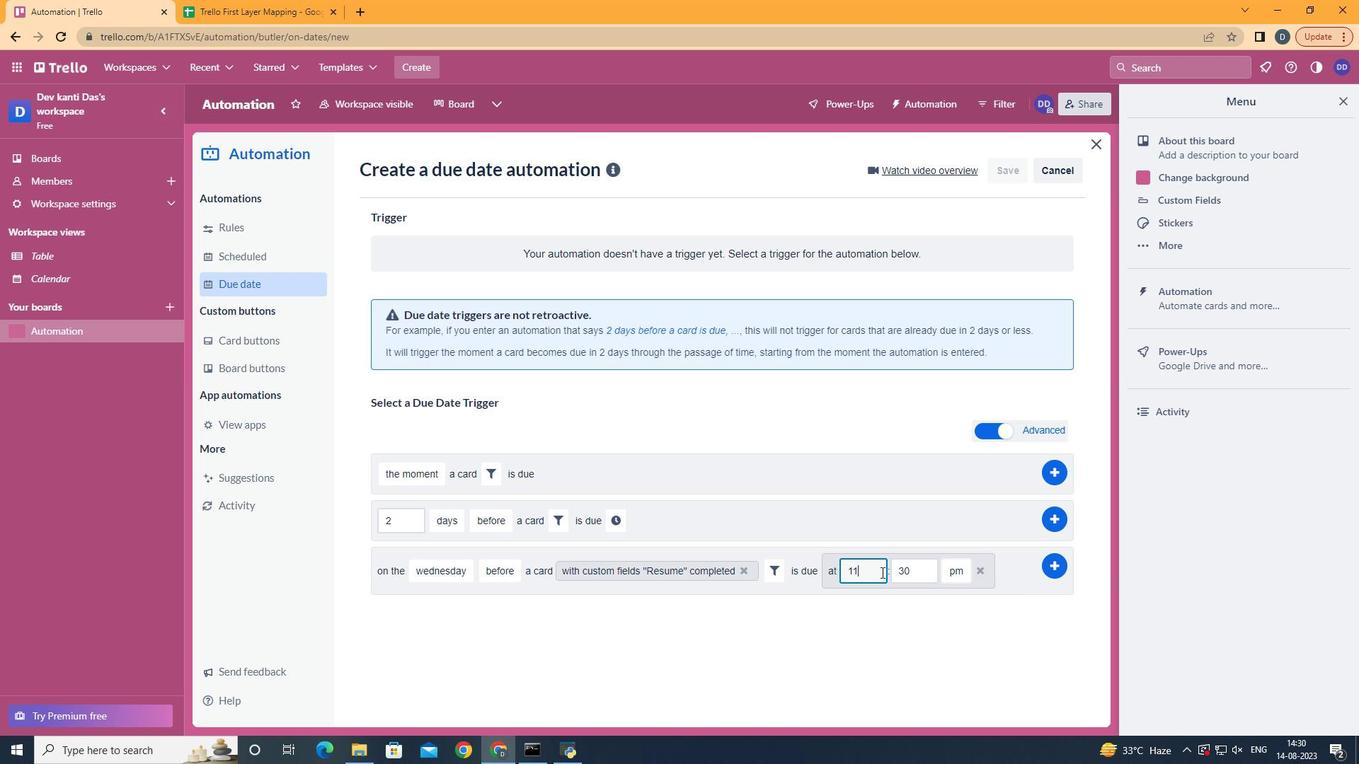 
Action: Mouse moved to (910, 574)
Screenshot: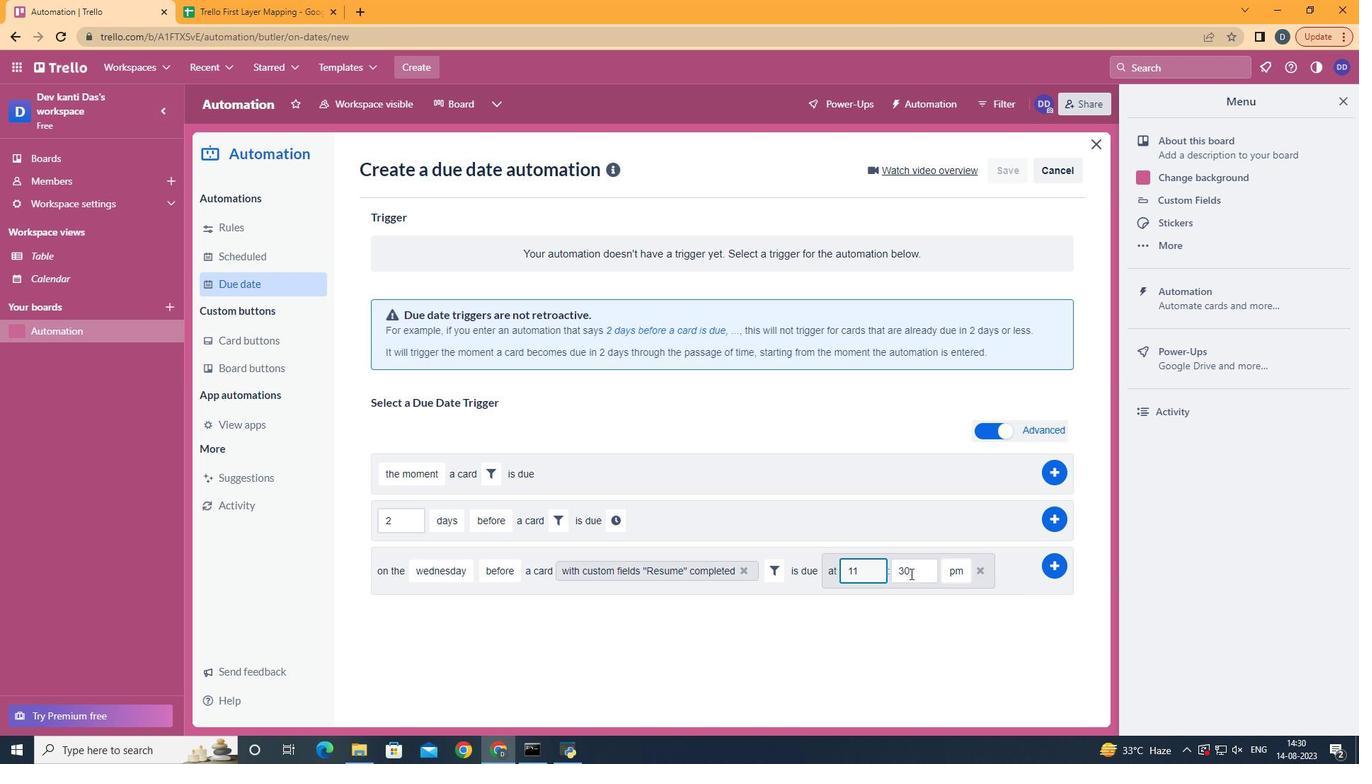 
Action: Mouse pressed left at (910, 574)
Screenshot: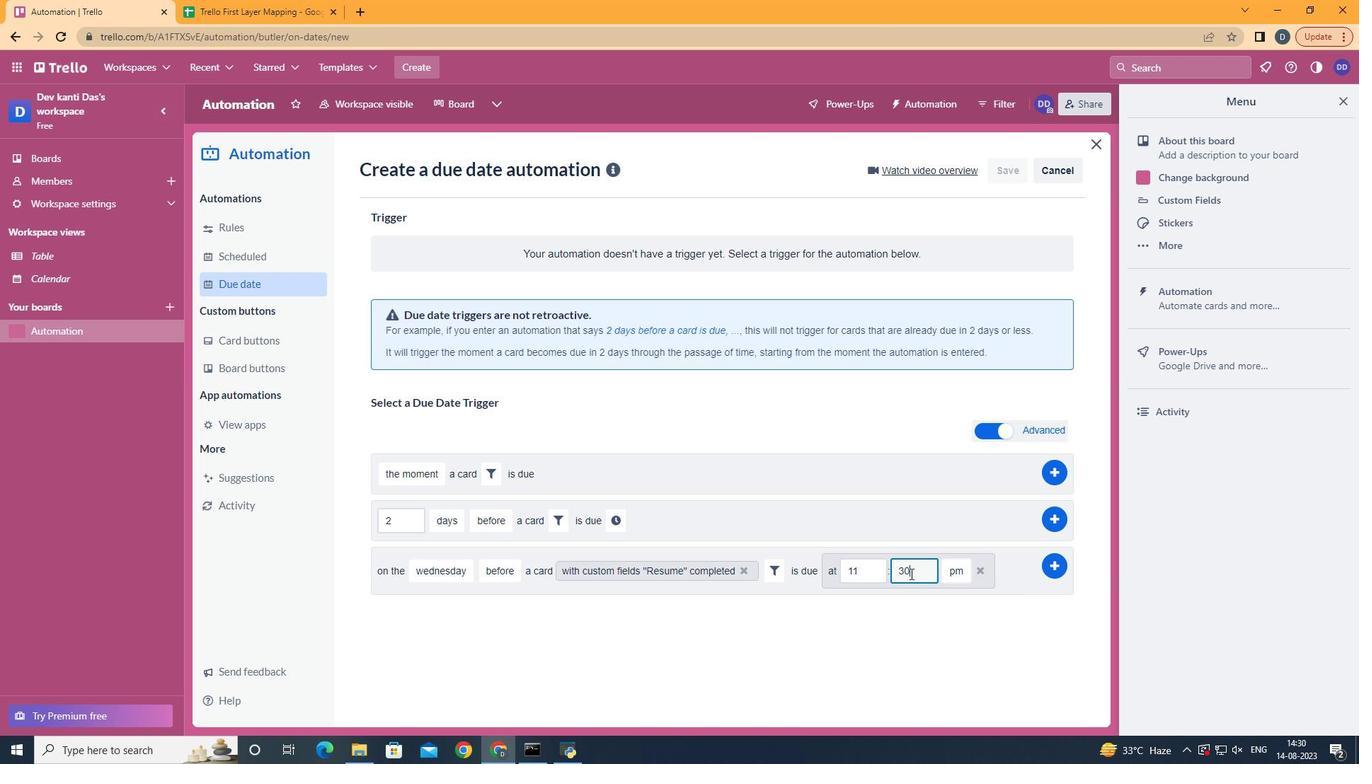 
Action: Key pressed <Key.backspace>
Screenshot: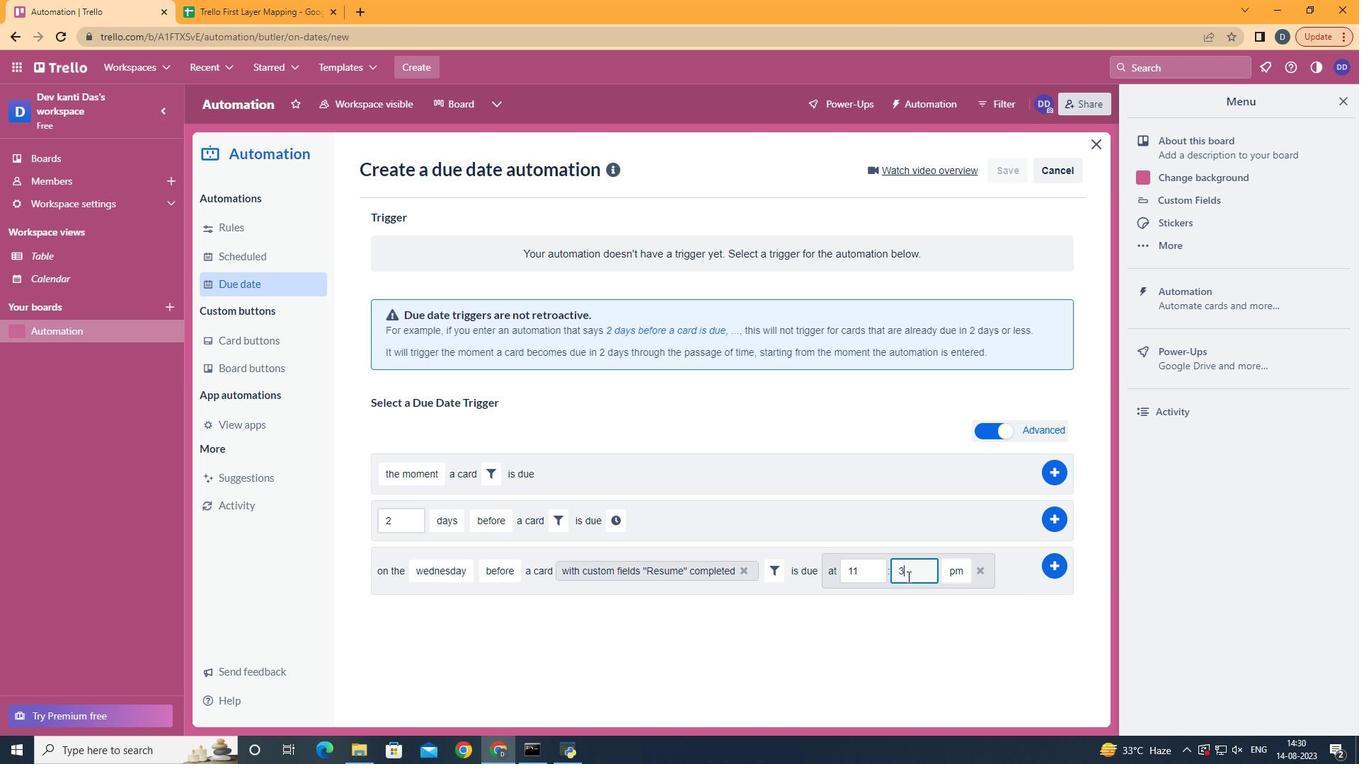 
Action: Mouse moved to (907, 577)
Screenshot: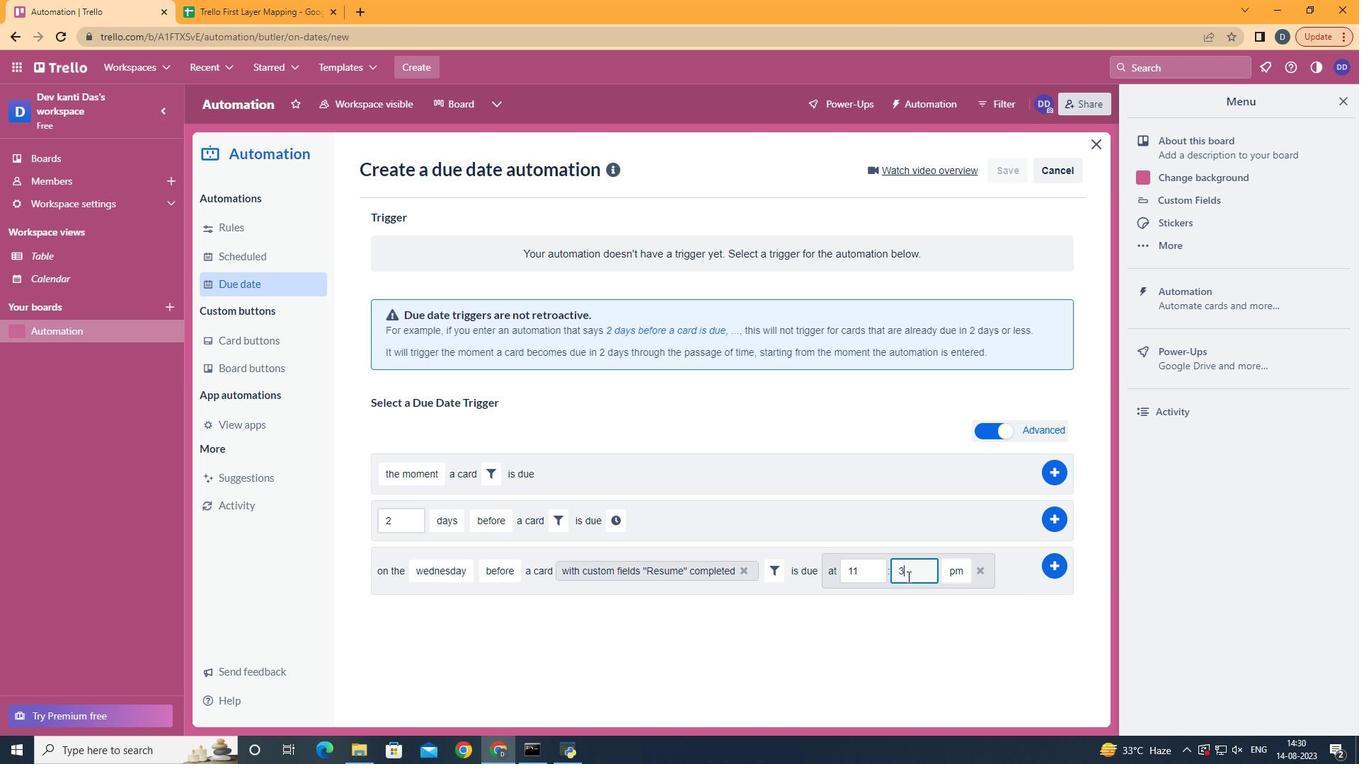
Action: Key pressed <Key.backspace>00
Screenshot: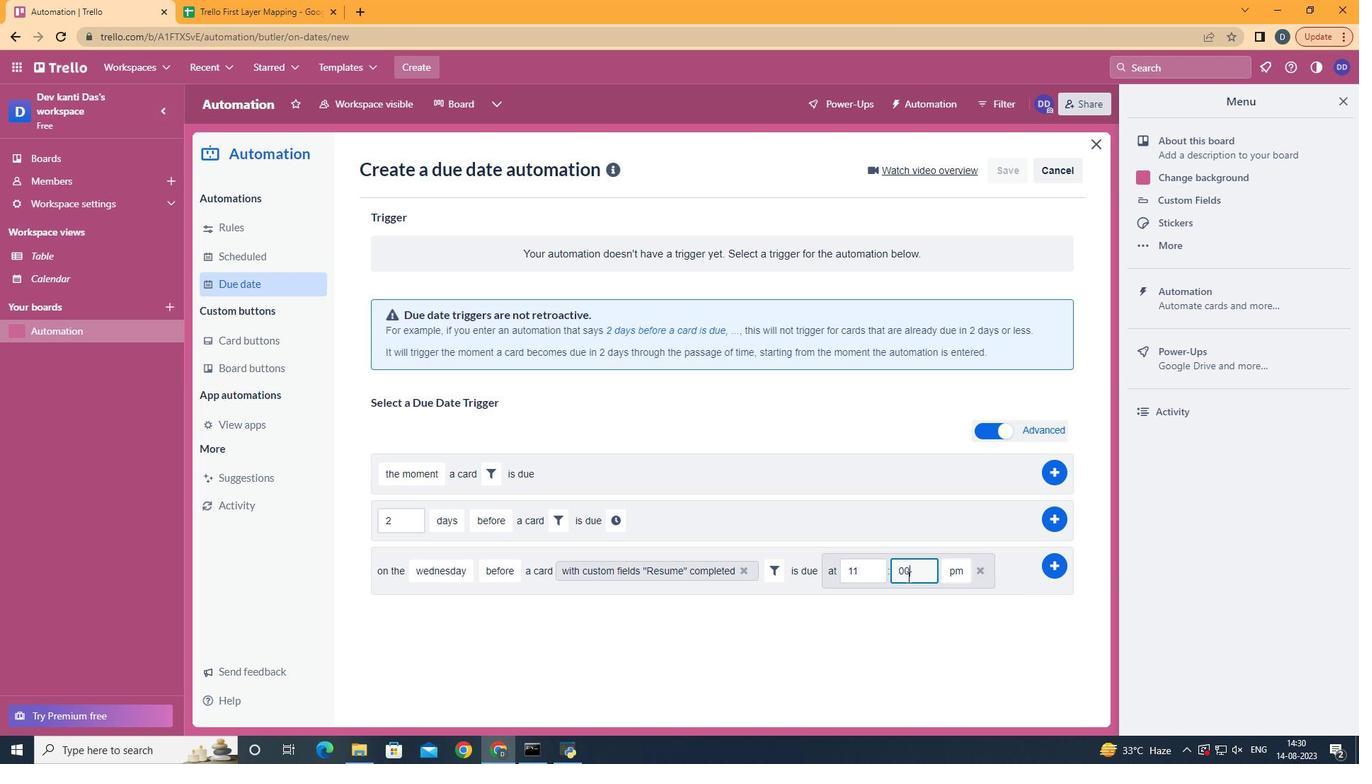 
Action: Mouse moved to (968, 602)
Screenshot: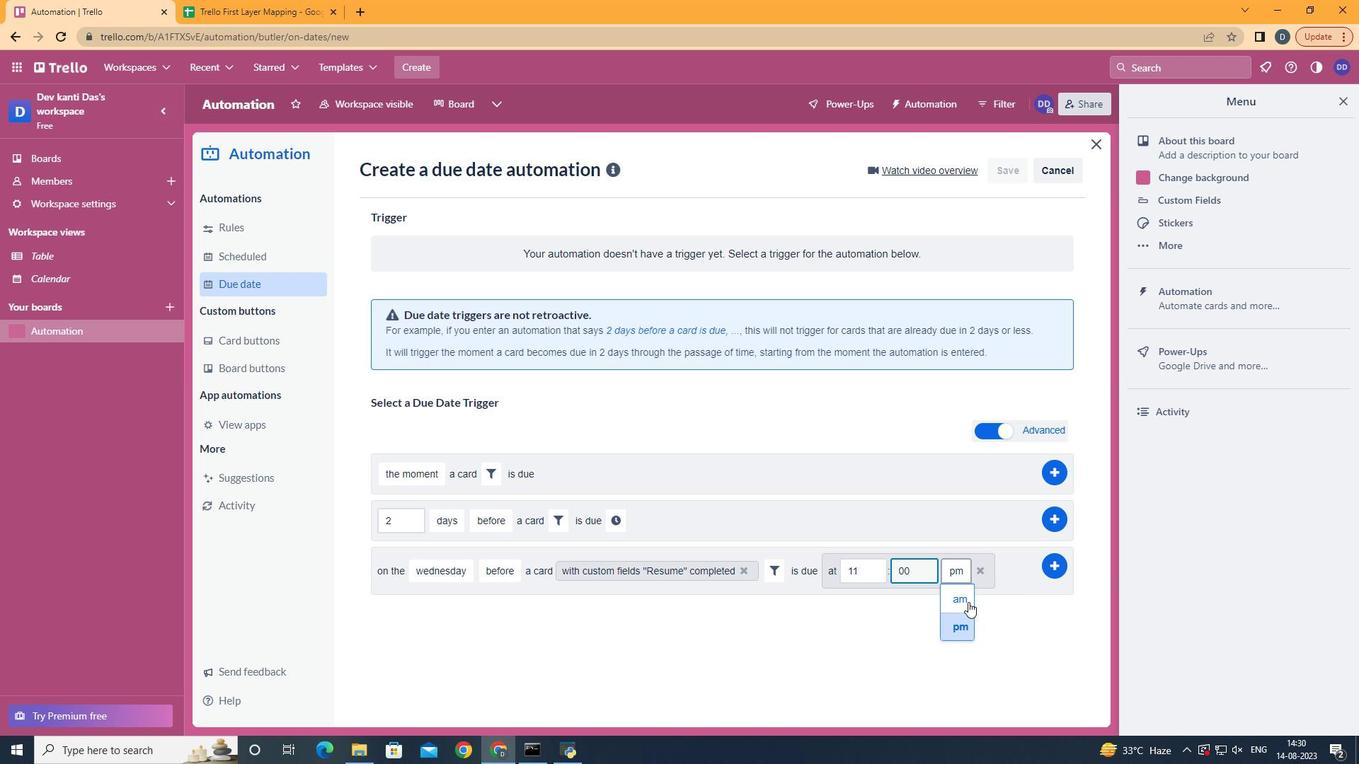 
Action: Mouse pressed left at (968, 602)
Screenshot: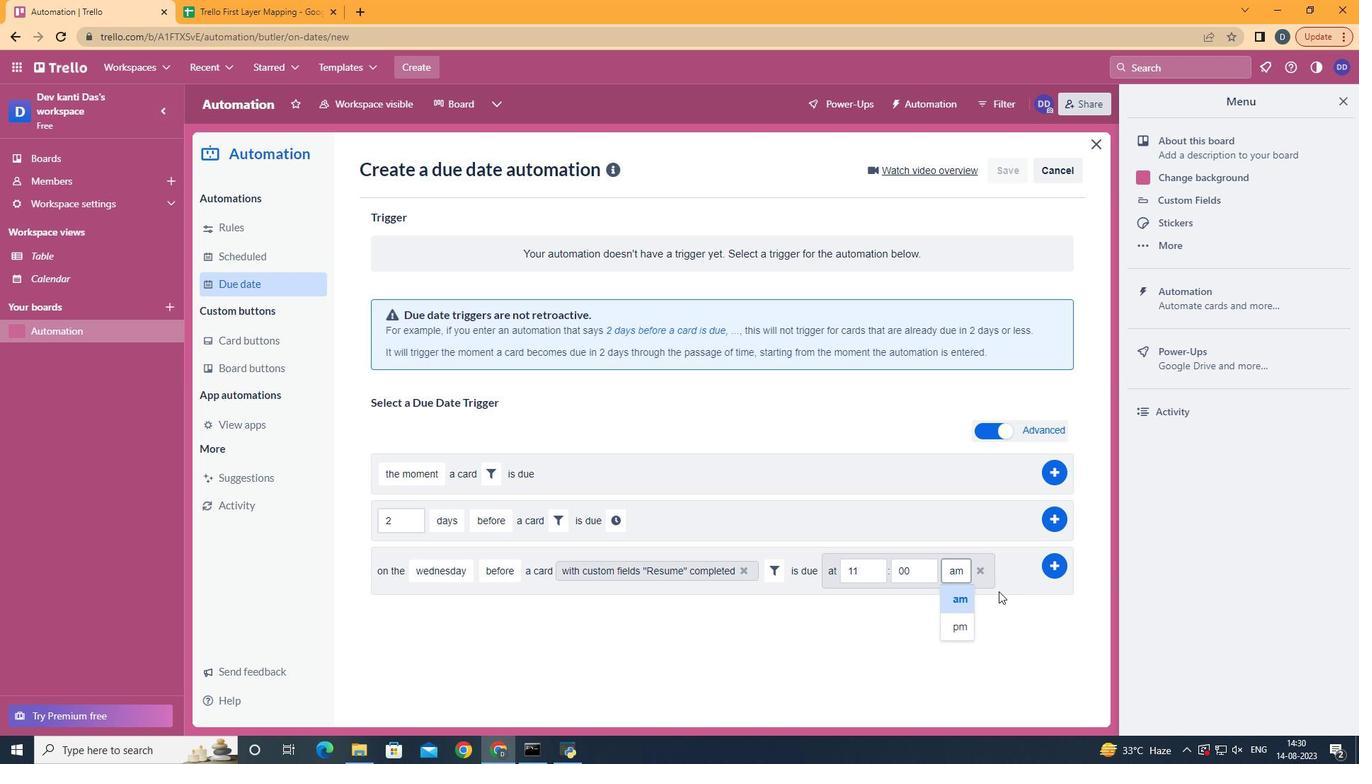 
Action: Mouse moved to (1050, 567)
Screenshot: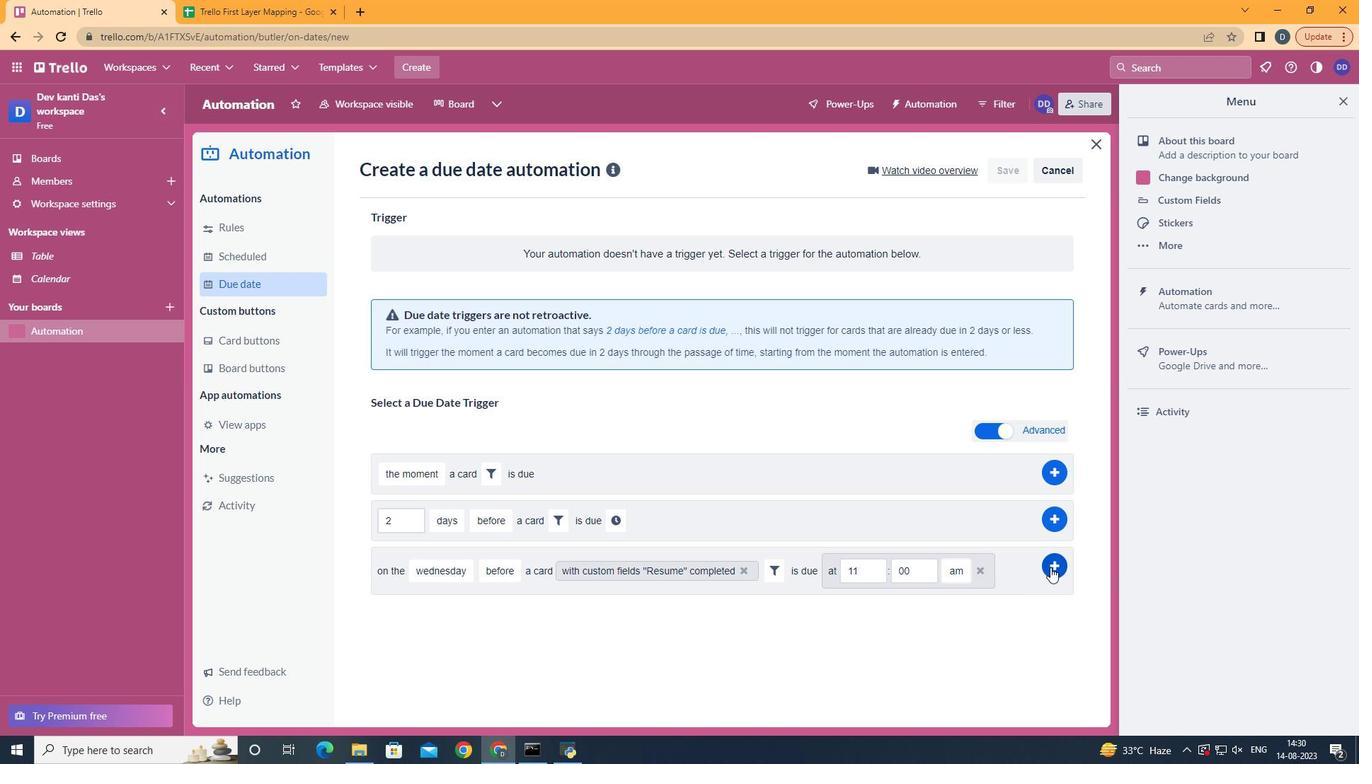 
Action: Mouse pressed left at (1050, 567)
Screenshot: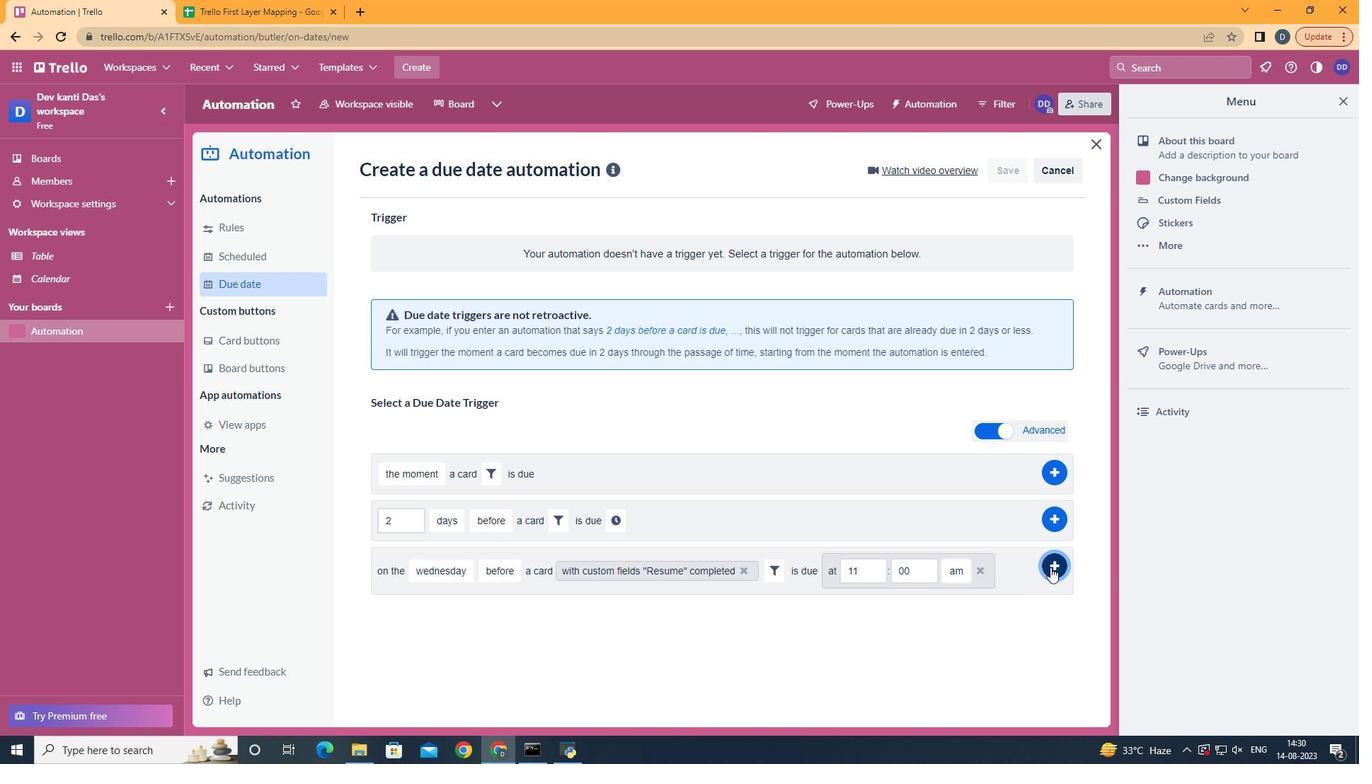 
